Task: Update the Trello card 'Card0000000198' by adding member 'Carxxstreet', setting start date '8/1/2023', creating label 'LABEL0000000198', and adding checklist 'CL0000000198'.
Action: Mouse moved to (384, 436)
Screenshot: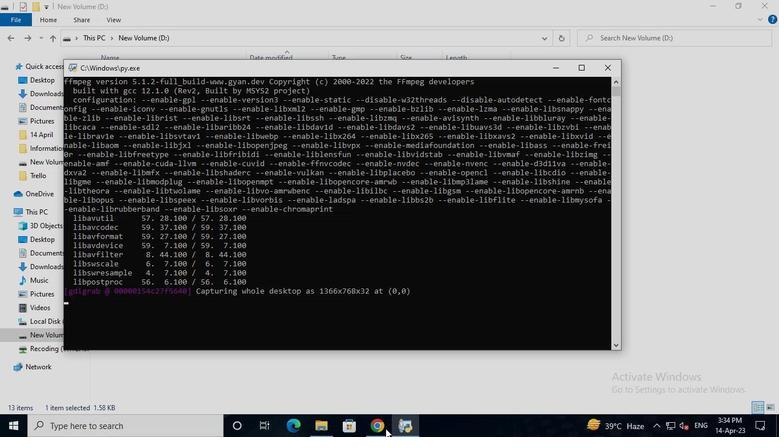 
Action: Mouse pressed left at (384, 436)
Screenshot: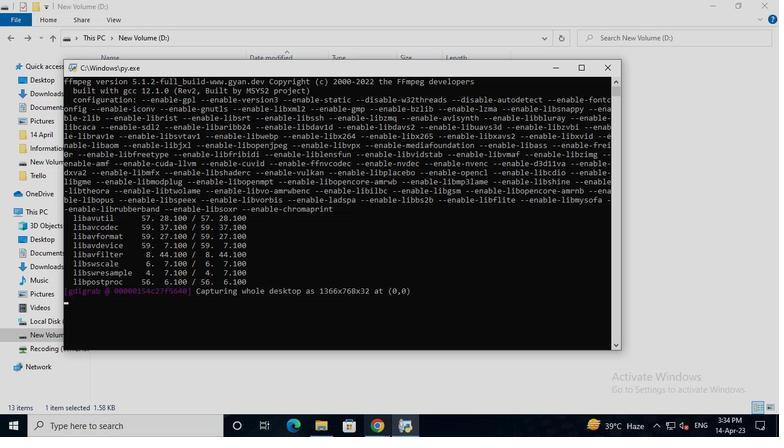 
Action: Mouse moved to (384, 339)
Screenshot: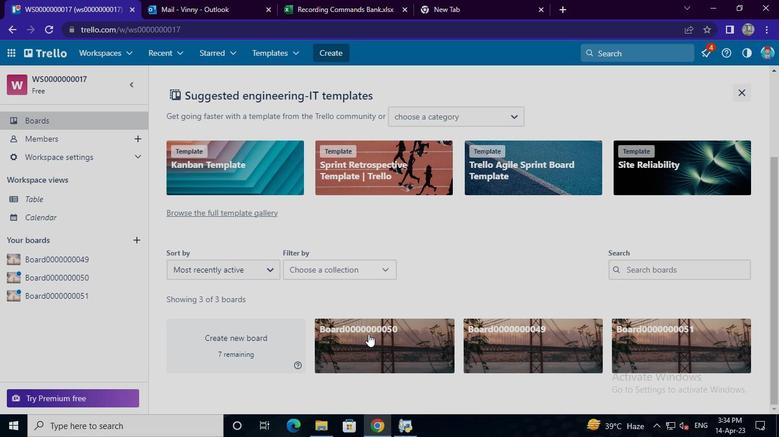 
Action: Mouse pressed left at (384, 339)
Screenshot: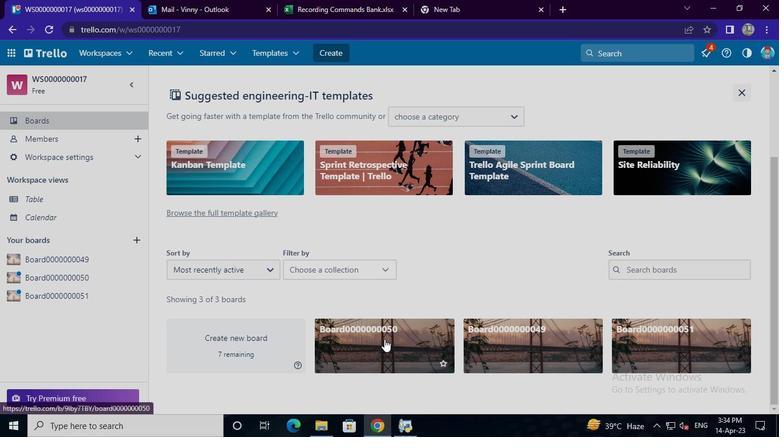 
Action: Mouse moved to (299, 224)
Screenshot: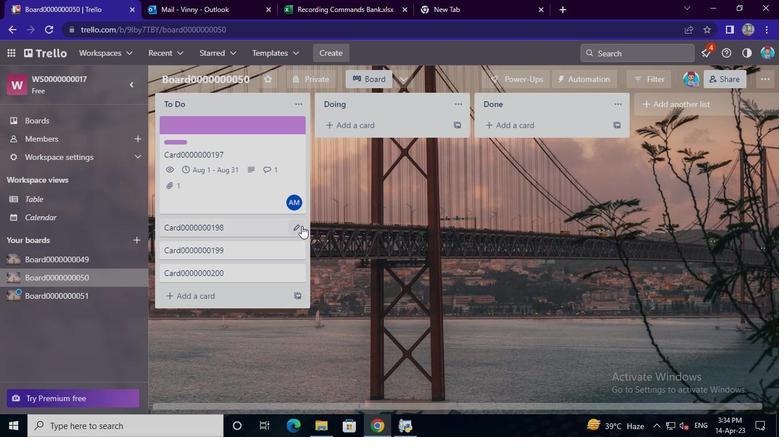 
Action: Mouse pressed left at (299, 224)
Screenshot: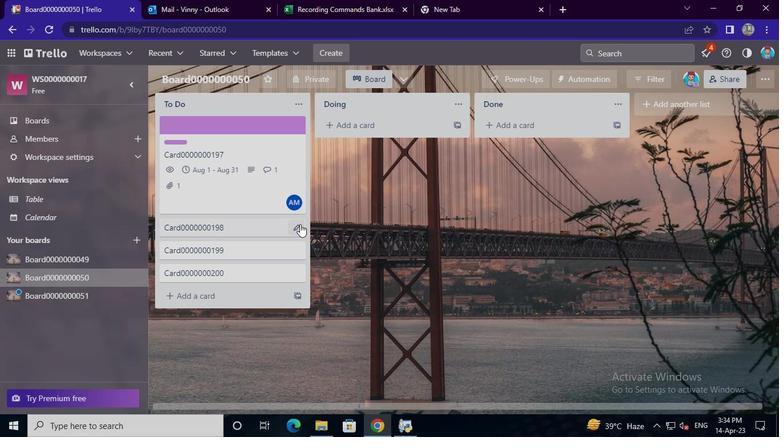 
Action: Mouse moved to (333, 227)
Screenshot: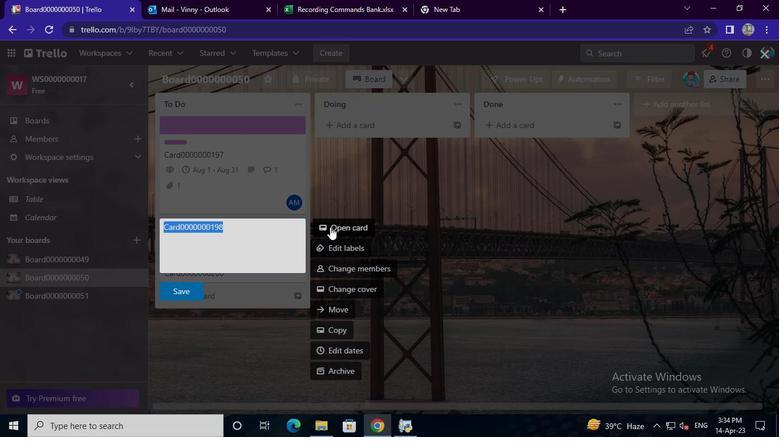 
Action: Mouse pressed left at (333, 227)
Screenshot: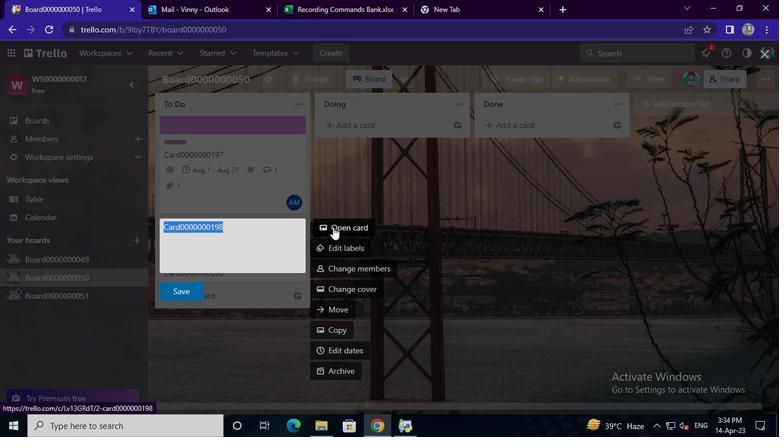 
Action: Mouse moved to (538, 149)
Screenshot: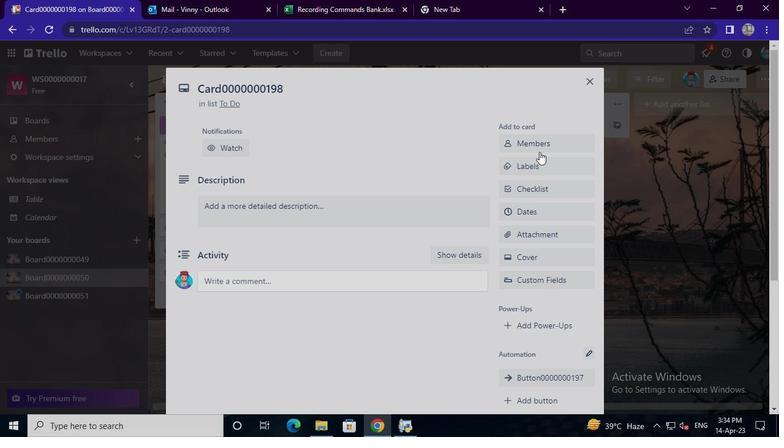 
Action: Mouse pressed left at (538, 149)
Screenshot: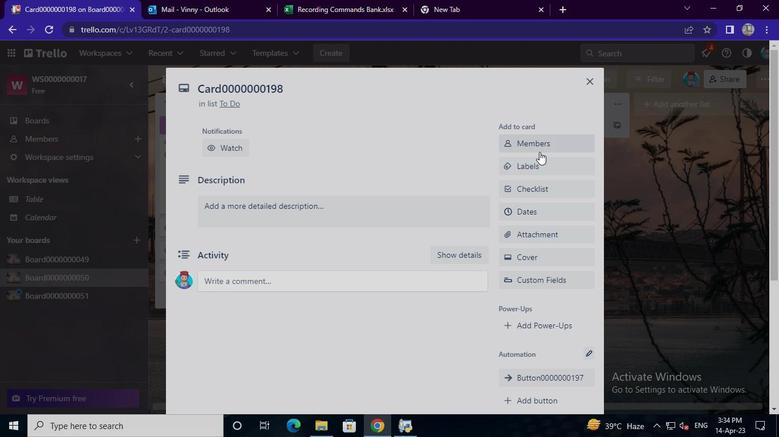 
Action: Mouse moved to (532, 191)
Screenshot: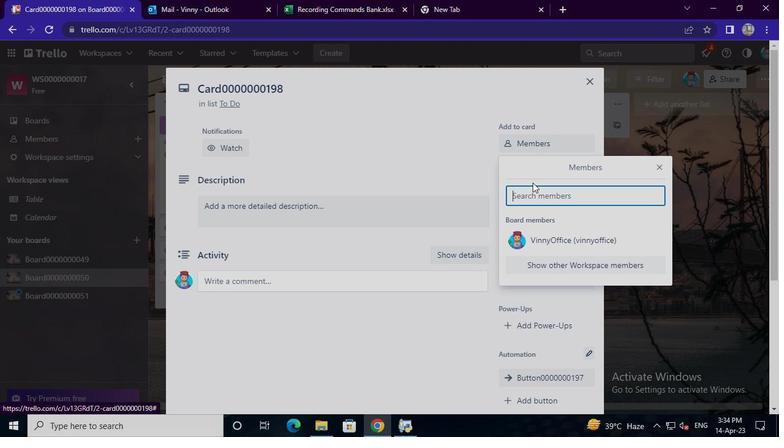 
Action: Mouse pressed left at (532, 191)
Screenshot: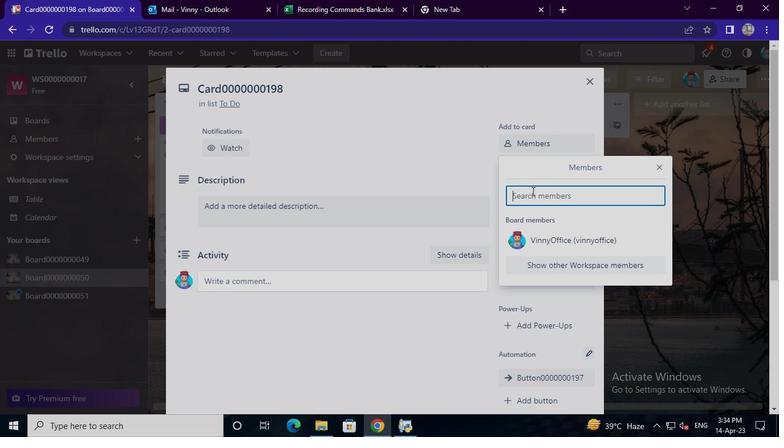 
Action: Keyboard Key.shift
Screenshot: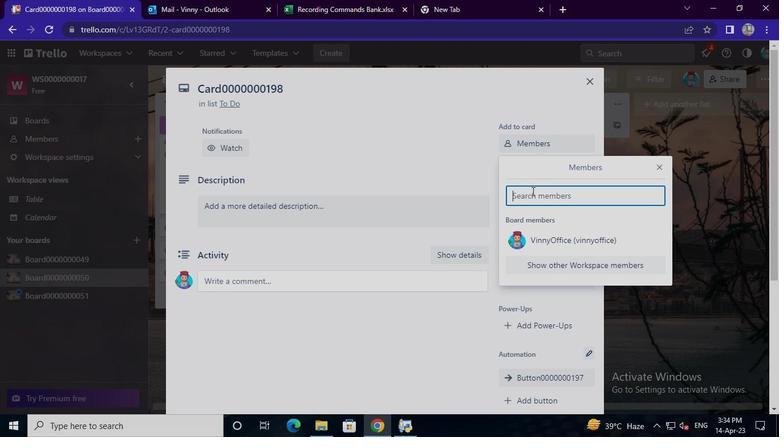 
Action: Keyboard Key.shift
Screenshot: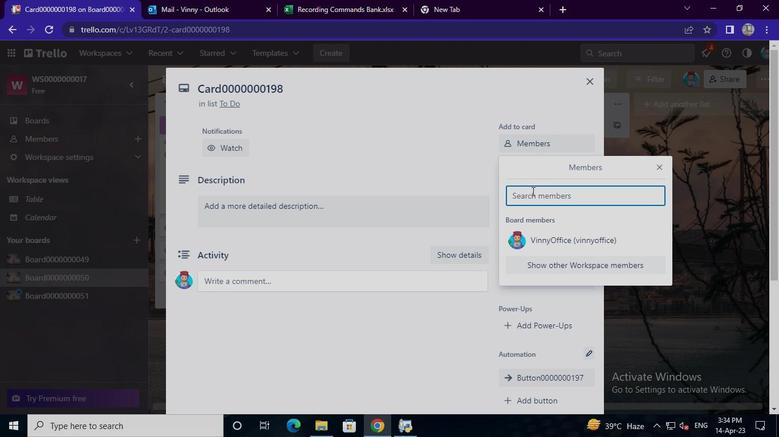 
Action: Keyboard Key.shift
Screenshot: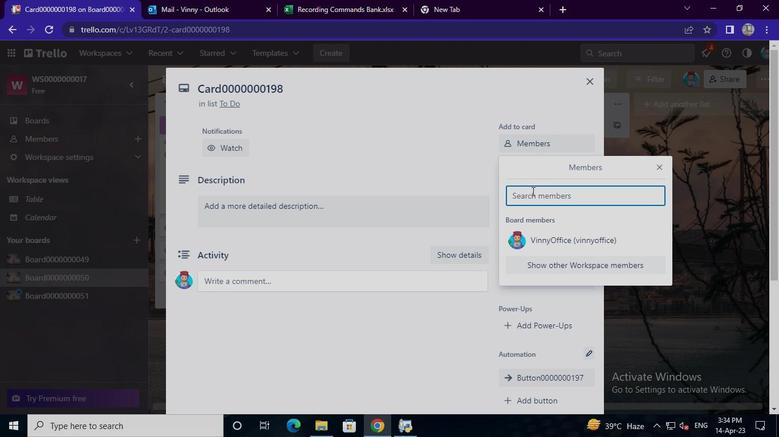 
Action: Keyboard Key.shift
Screenshot: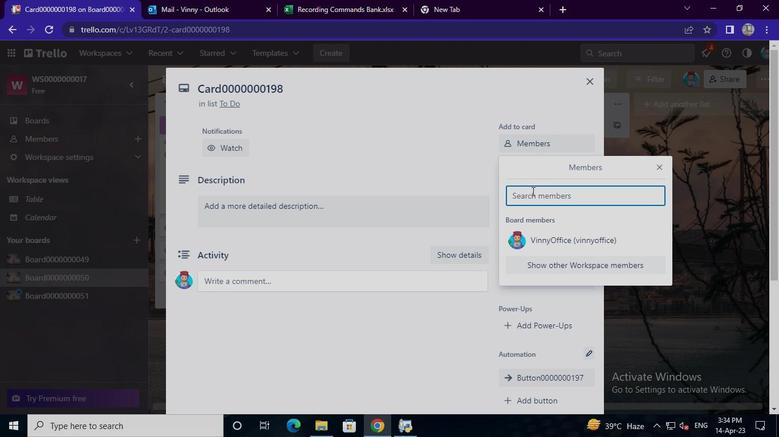 
Action: Keyboard Key.shift
Screenshot: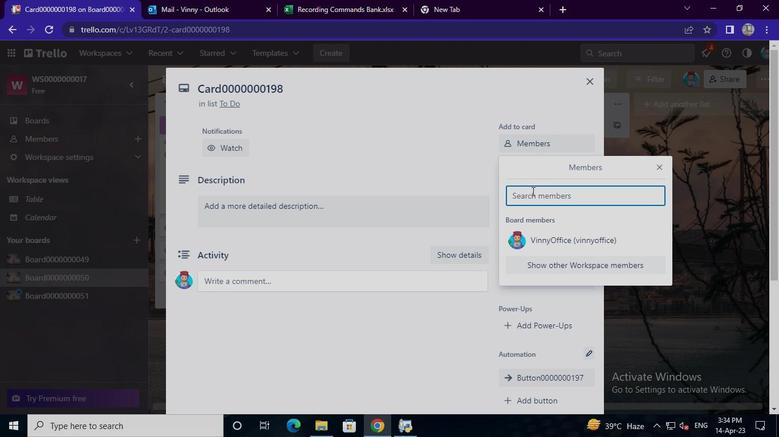 
Action: Keyboard C
Screenshot: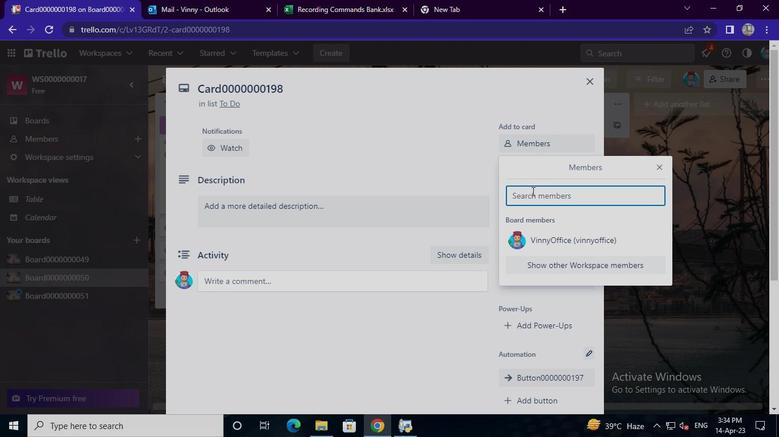 
Action: Keyboard a
Screenshot: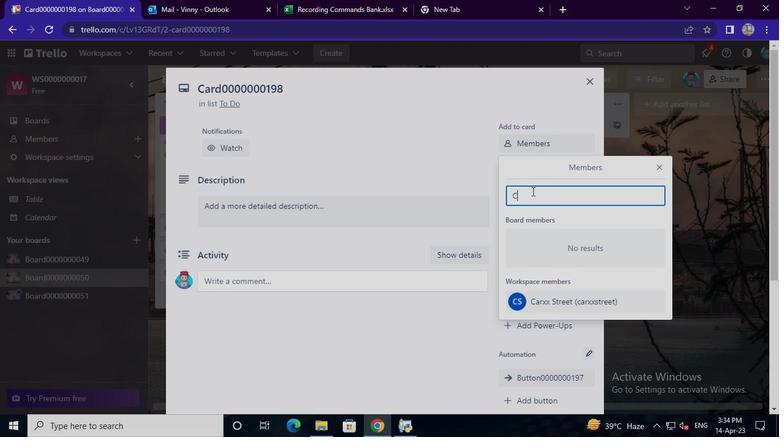 
Action: Keyboard r
Screenshot: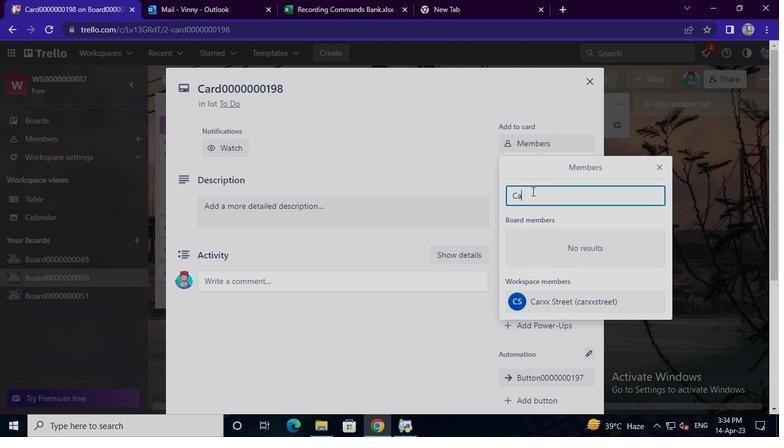 
Action: Keyboard x
Screenshot: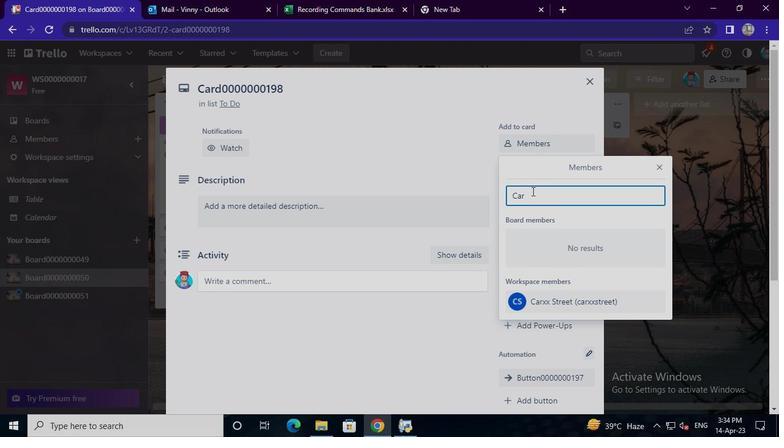 
Action: Keyboard x
Screenshot: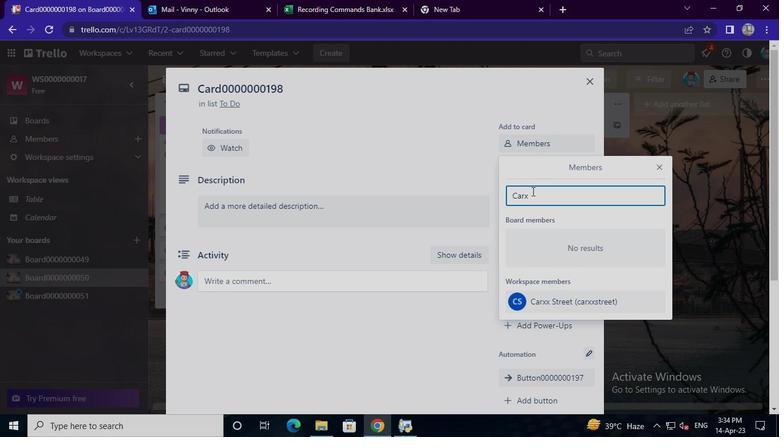 
Action: Keyboard s
Screenshot: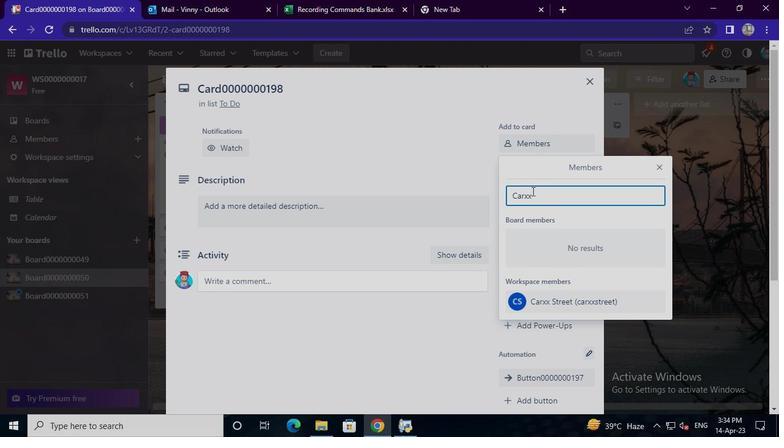 
Action: Keyboard t
Screenshot: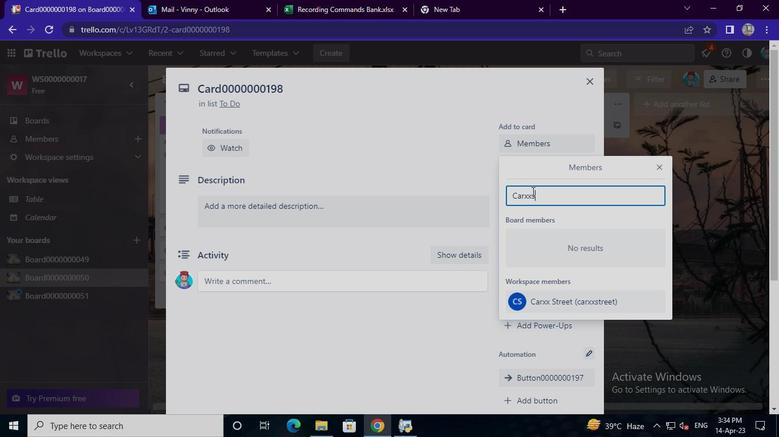 
Action: Keyboard r
Screenshot: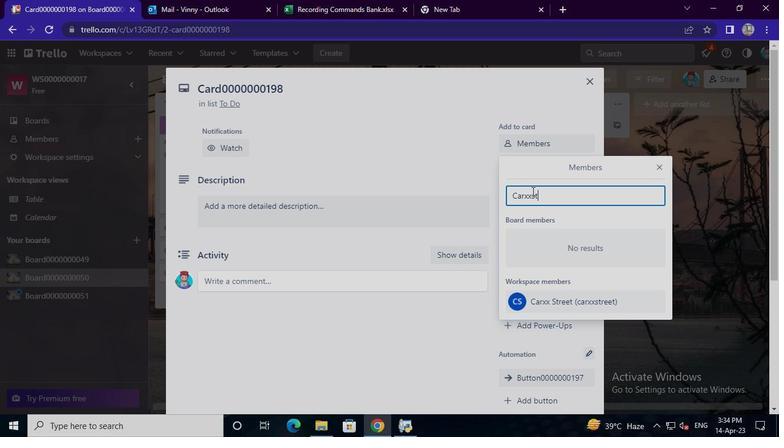
Action: Keyboard e
Screenshot: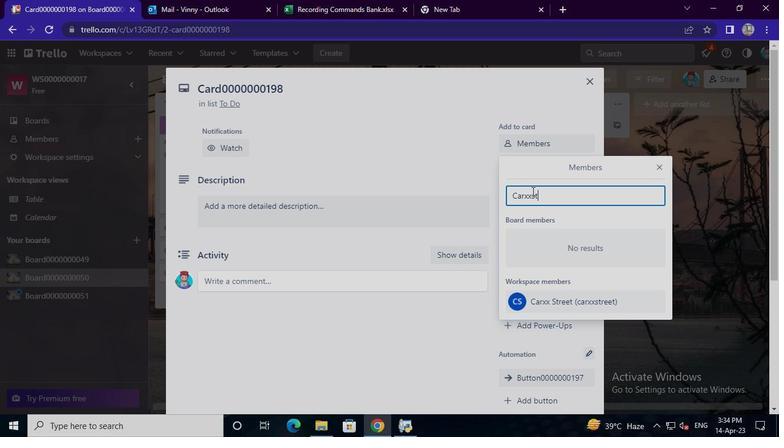 
Action: Keyboard e
Screenshot: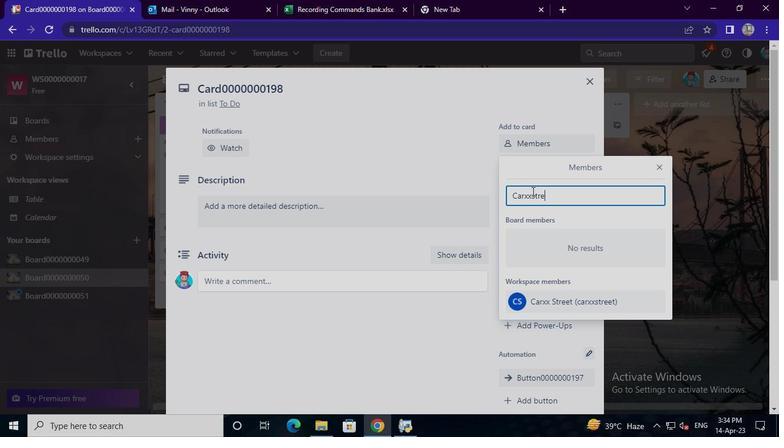 
Action: Keyboard t
Screenshot: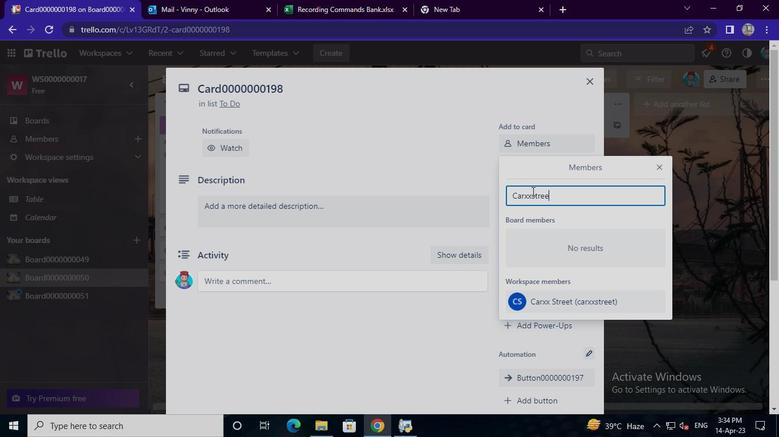 
Action: Keyboard <103>
Screenshot: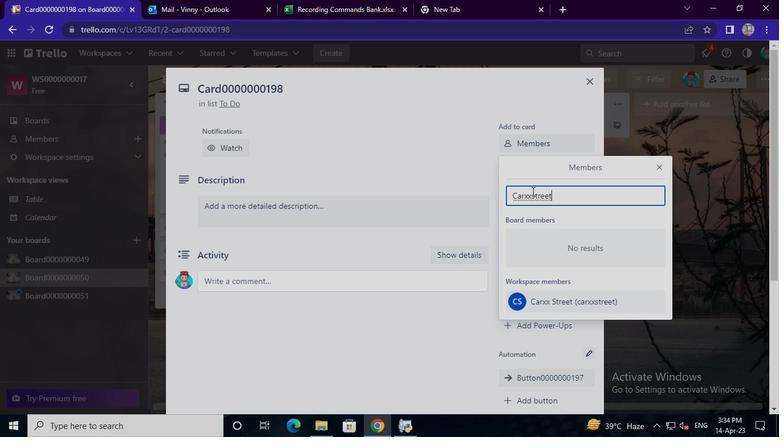 
Action: Keyboard <105>
Screenshot: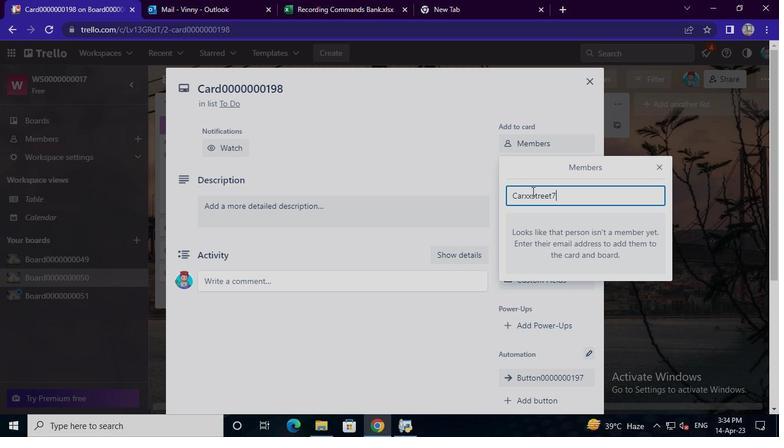 
Action: Keyboard <97>
Screenshot: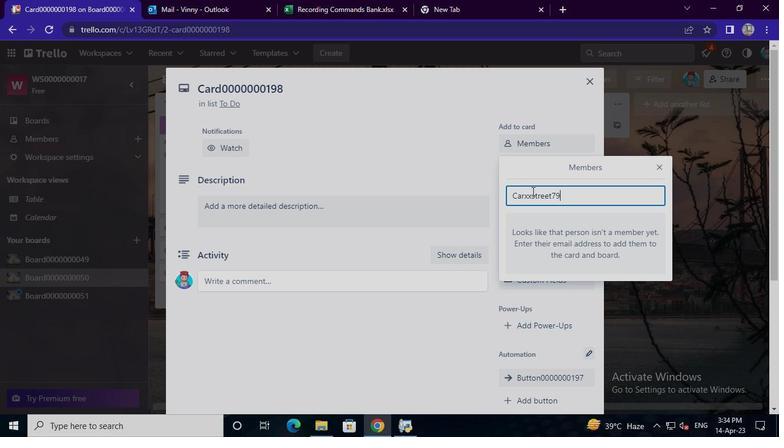 
Action: Keyboard Key.shift
Screenshot: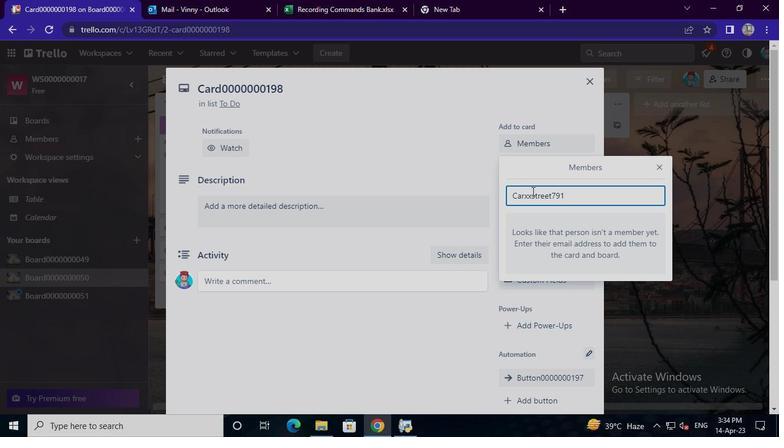 
Action: Keyboard @
Screenshot: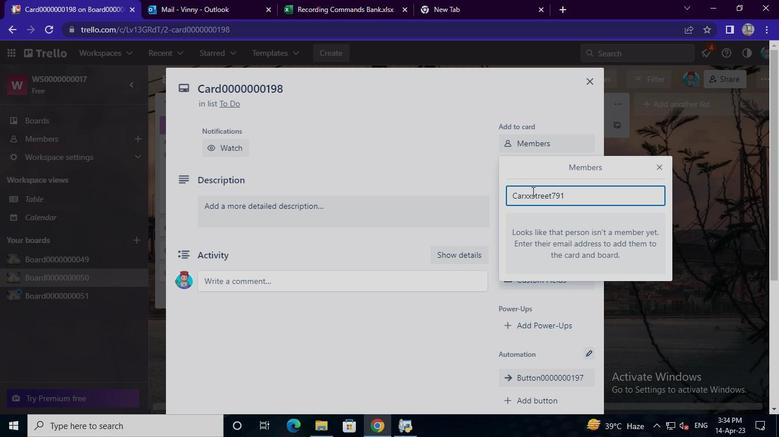
Action: Keyboard g
Screenshot: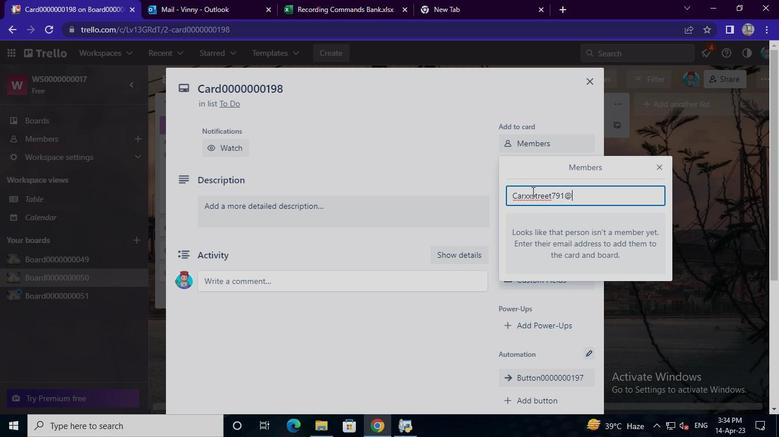 
Action: Keyboard m
Screenshot: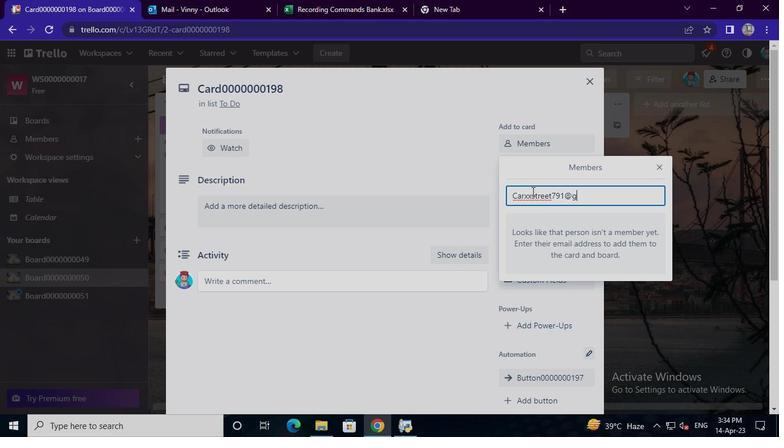 
Action: Keyboard a
Screenshot: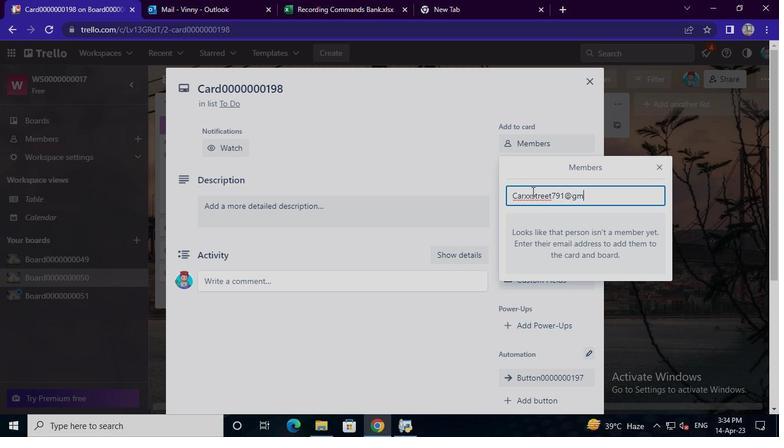 
Action: Keyboard i
Screenshot: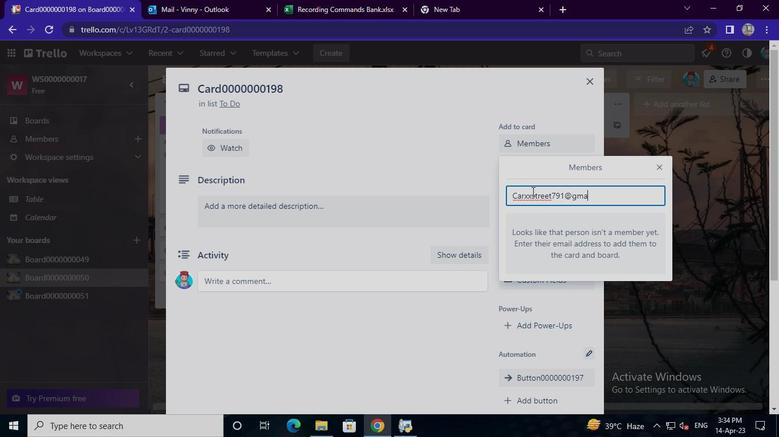 
Action: Keyboard l
Screenshot: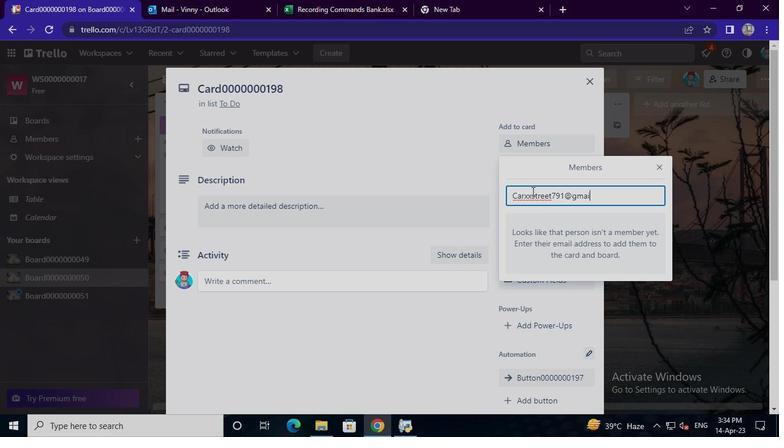
Action: Keyboard .
Screenshot: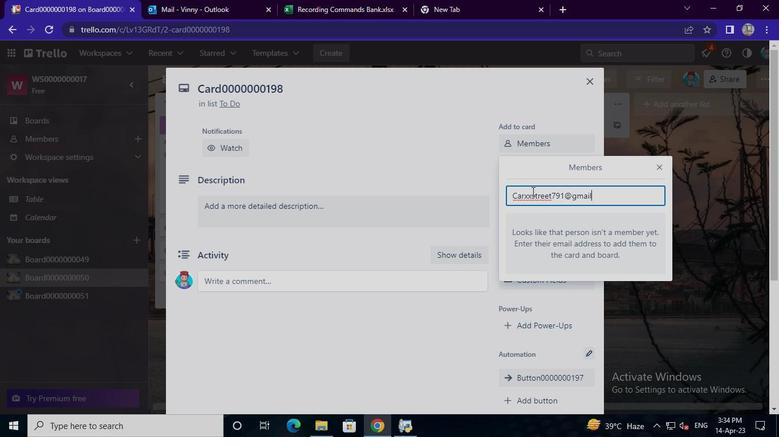 
Action: Keyboard c
Screenshot: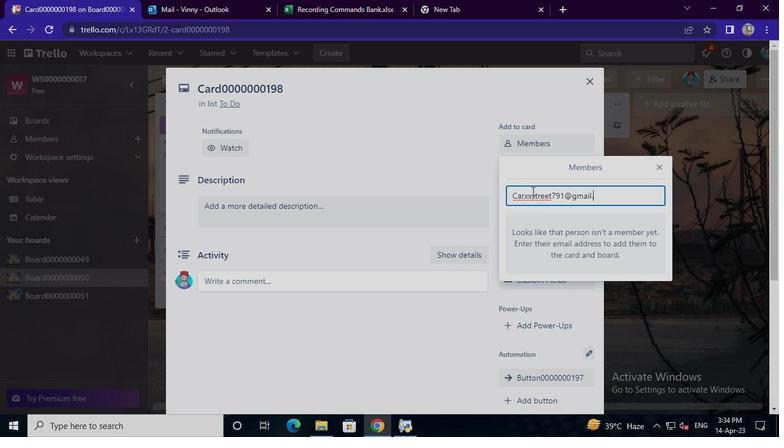 
Action: Keyboard o
Screenshot: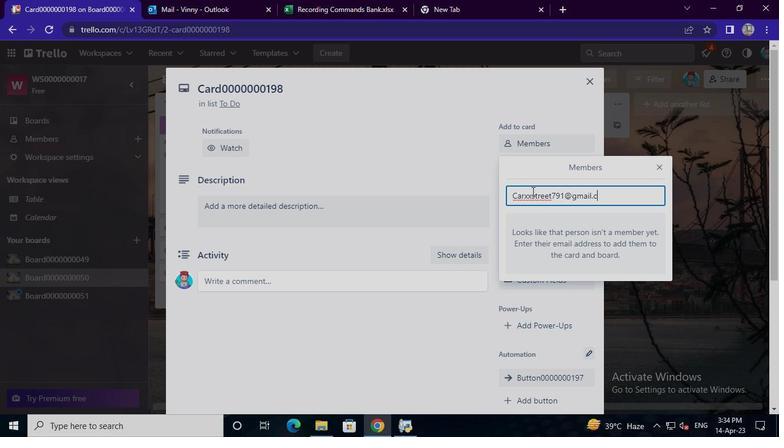 
Action: Keyboard m
Screenshot: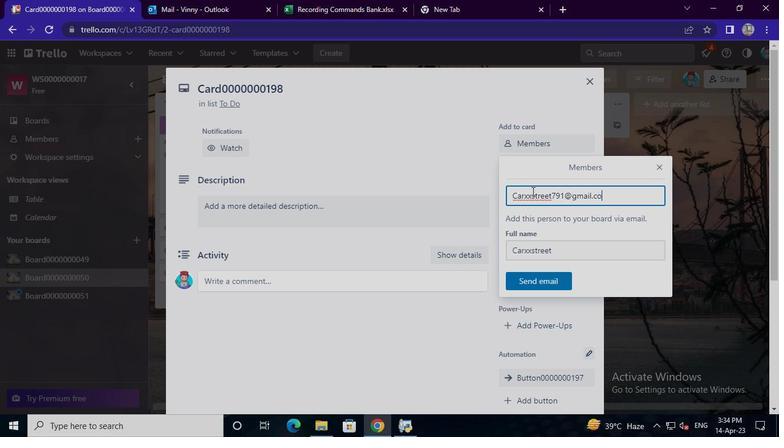 
Action: Mouse moved to (540, 279)
Screenshot: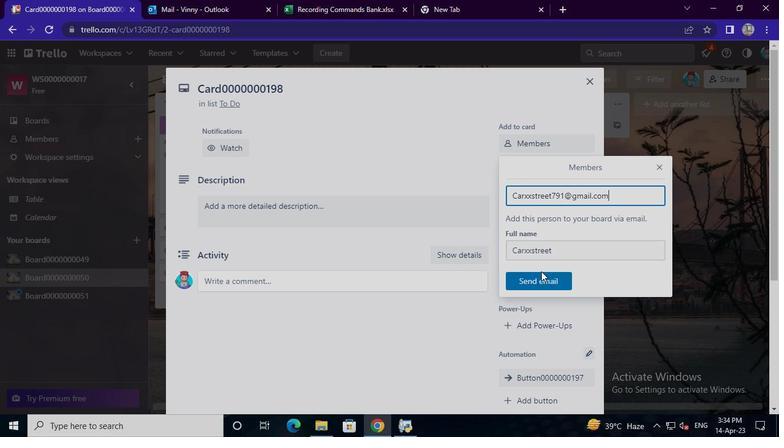 
Action: Mouse pressed left at (540, 279)
Screenshot: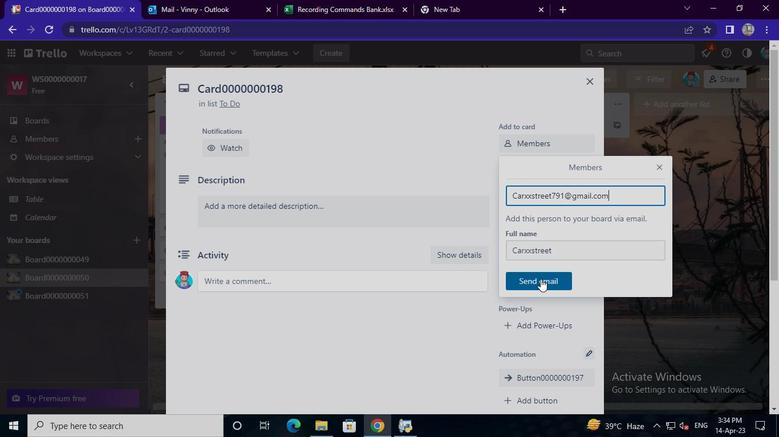 
Action: Mouse moved to (536, 166)
Screenshot: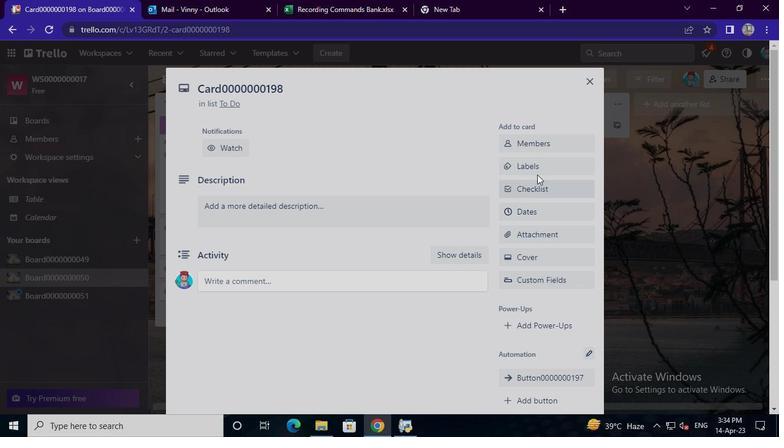 
Action: Mouse pressed left at (536, 166)
Screenshot: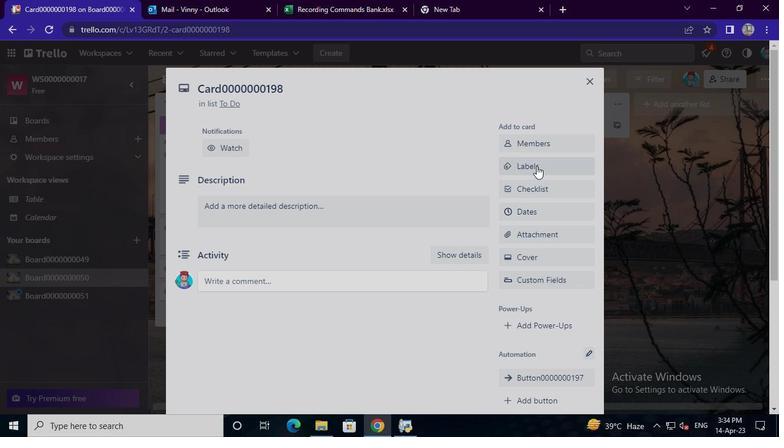 
Action: Mouse moved to (559, 104)
Screenshot: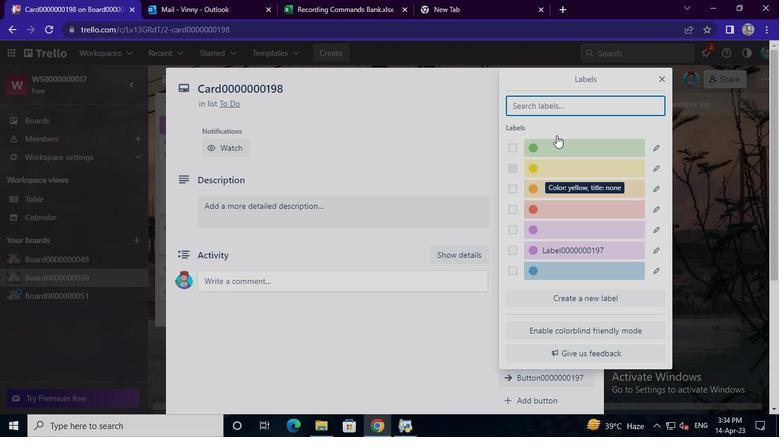 
Action: Mouse pressed left at (559, 104)
Screenshot: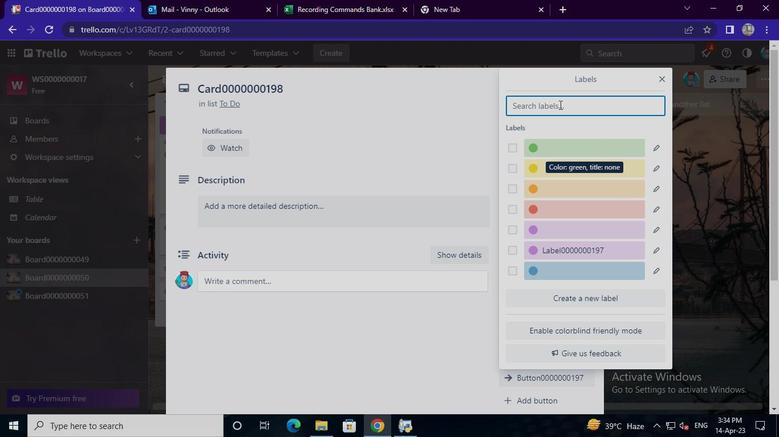 
Action: Keyboard Key.shift
Screenshot: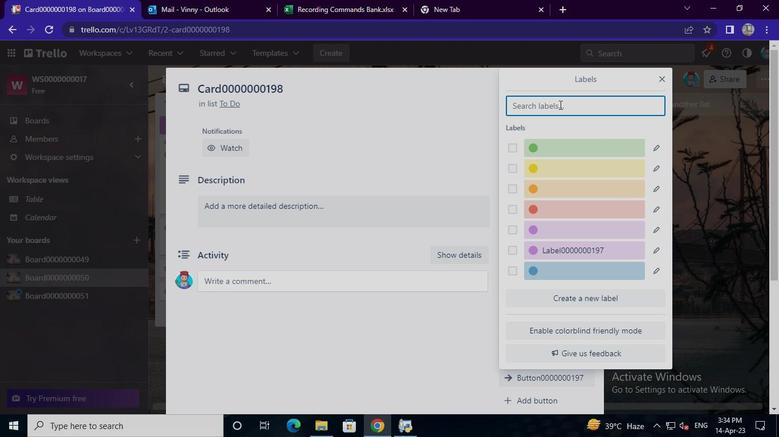 
Action: Keyboard L
Screenshot: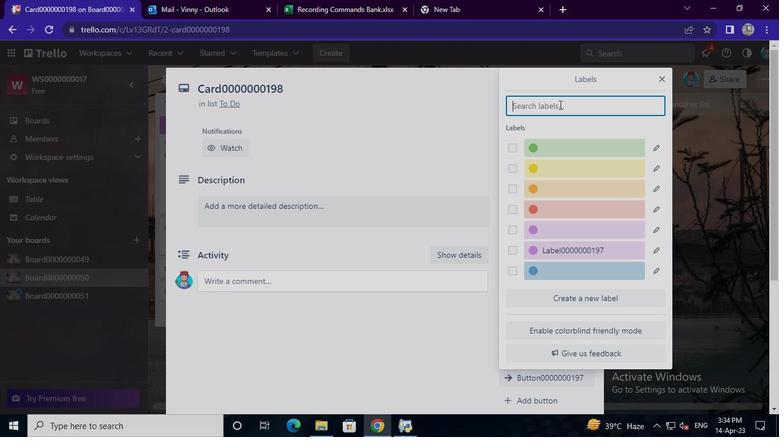
Action: Keyboard Key.caps_lock
Screenshot: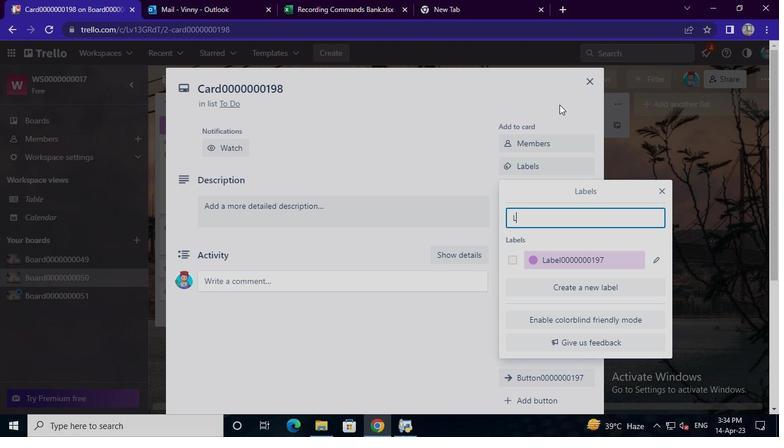 
Action: Keyboard a
Screenshot: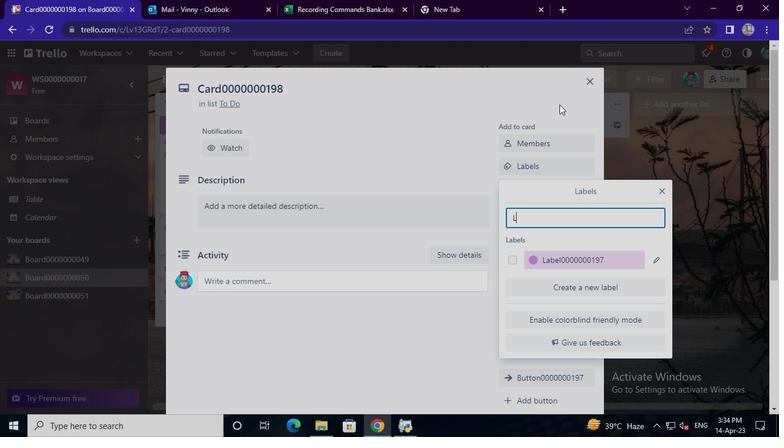 
Action: Keyboard b
Screenshot: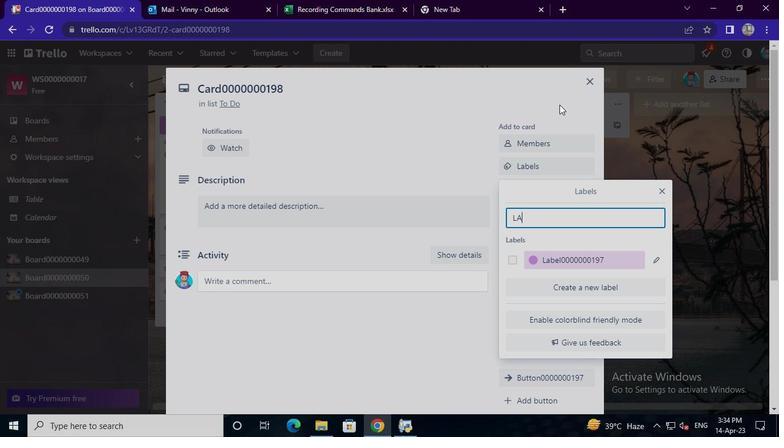 
Action: Keyboard e
Screenshot: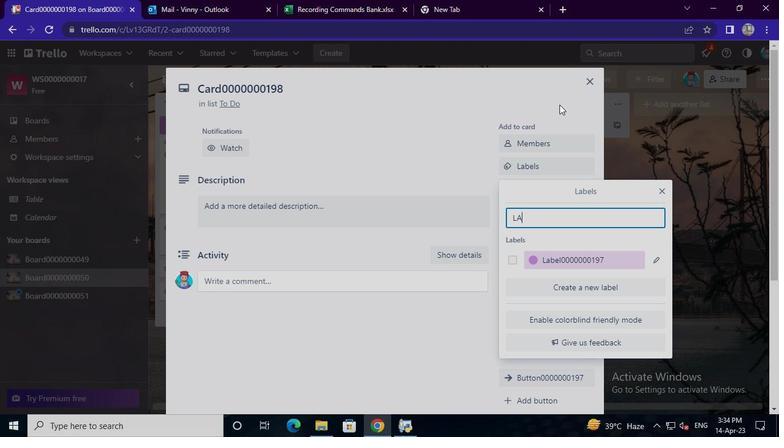 
Action: Keyboard l
Screenshot: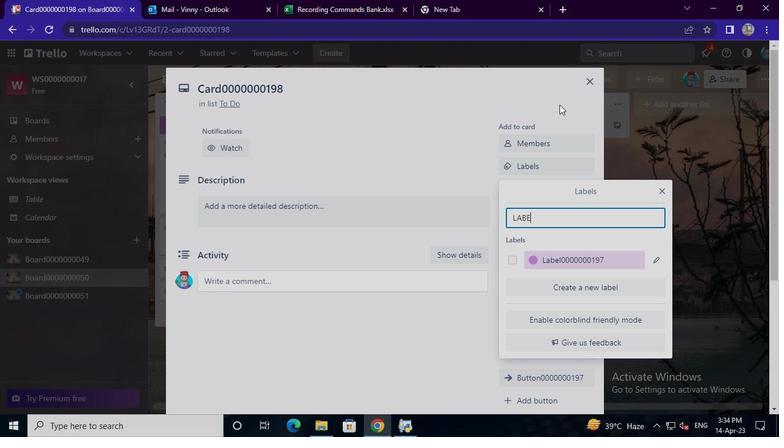 
Action: Keyboard <96>
Screenshot: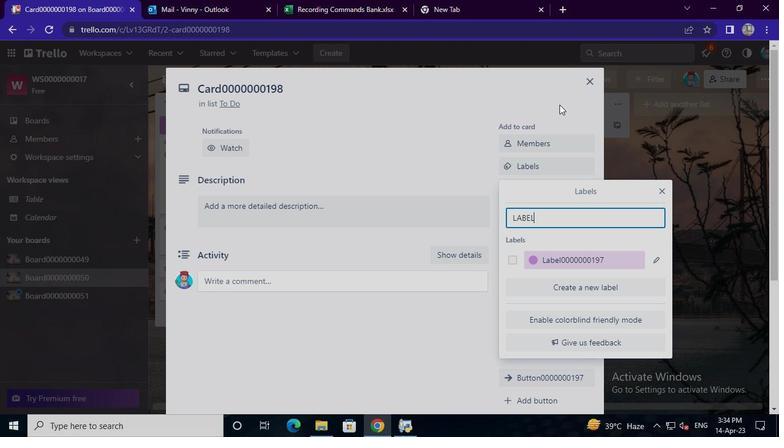 
Action: Keyboard <96>
Screenshot: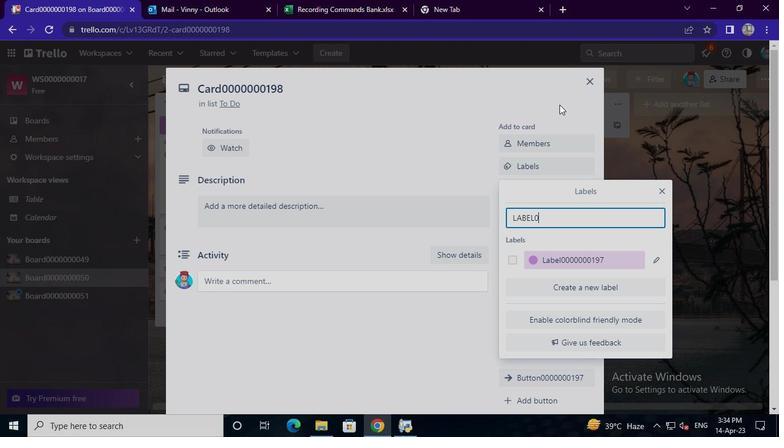 
Action: Keyboard <96>
Screenshot: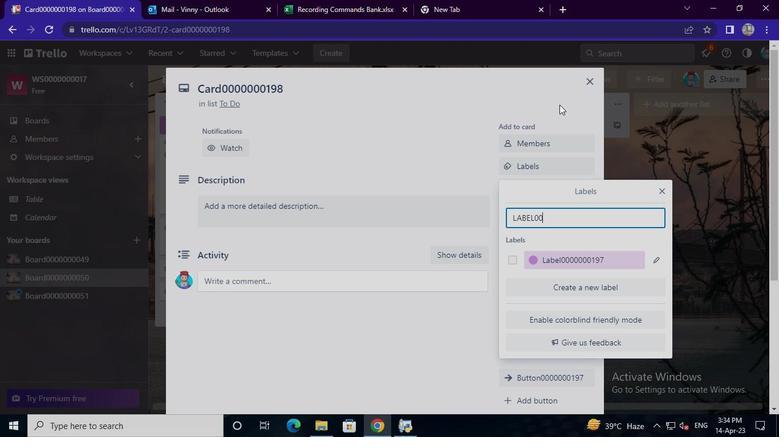 
Action: Keyboard <96>
Screenshot: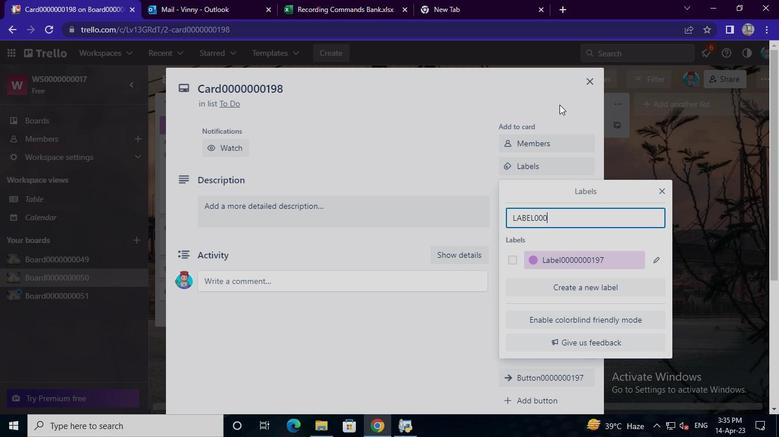 
Action: Keyboard <96>
Screenshot: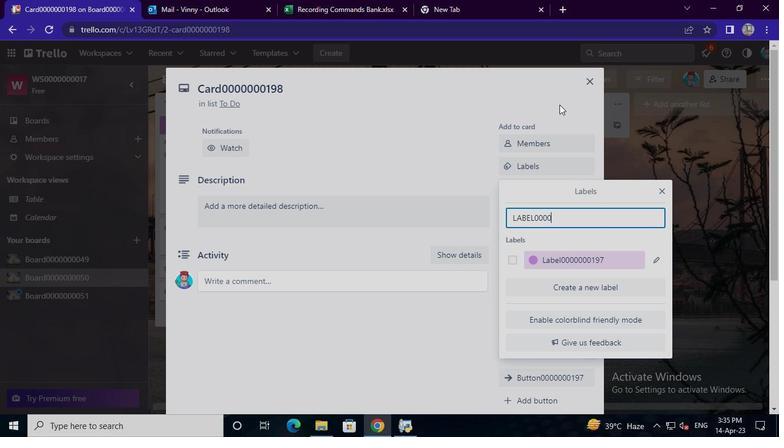 
Action: Keyboard <96>
Screenshot: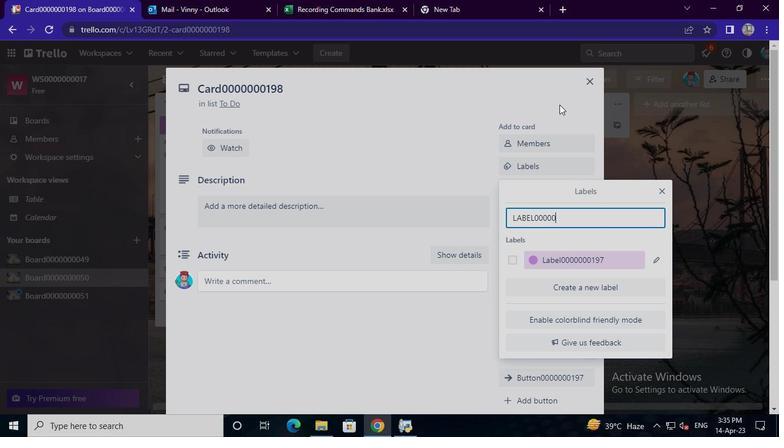 
Action: Keyboard <96>
Screenshot: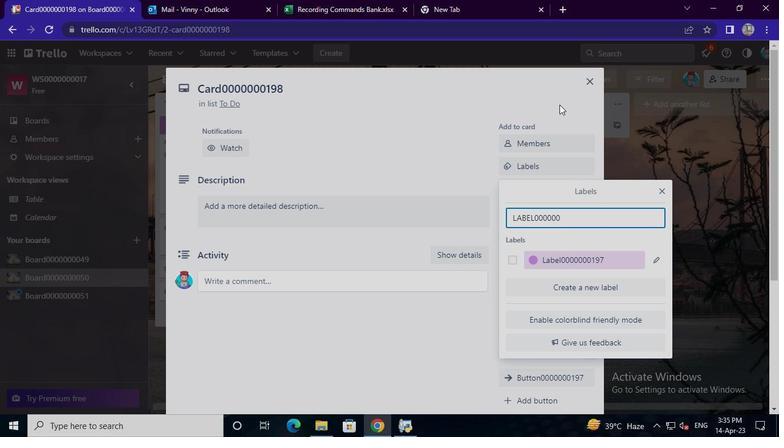 
Action: Keyboard <97>
Screenshot: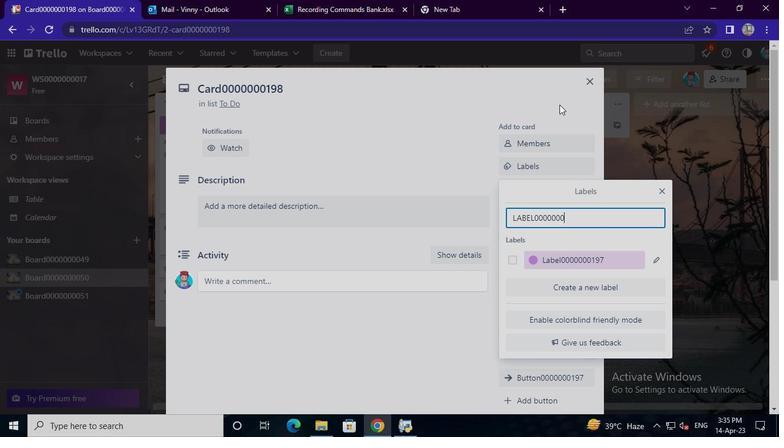 
Action: Keyboard <105>
Screenshot: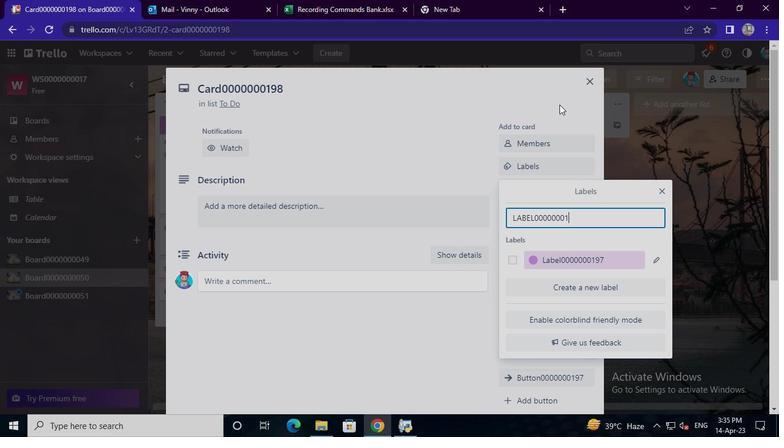 
Action: Keyboard <104>
Screenshot: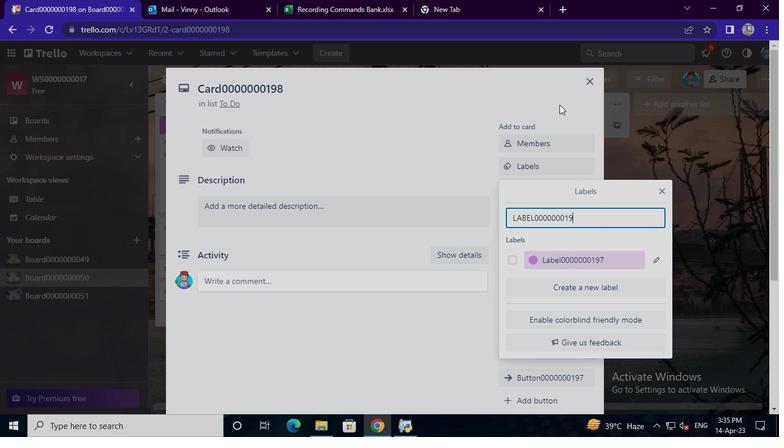
Action: Mouse moved to (586, 259)
Screenshot: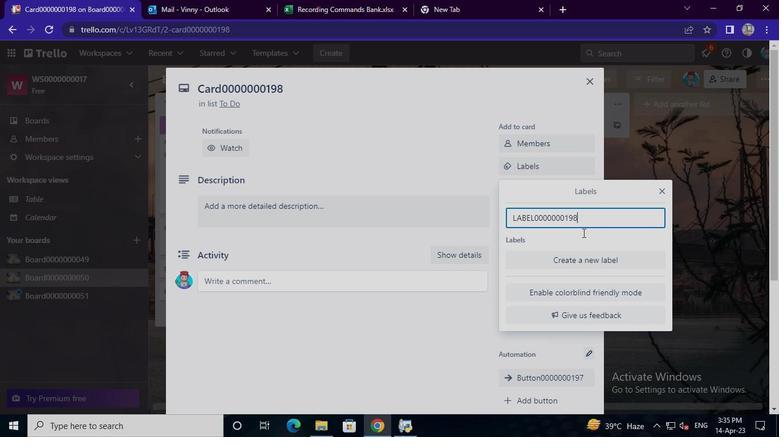 
Action: Mouse pressed left at (586, 259)
Screenshot: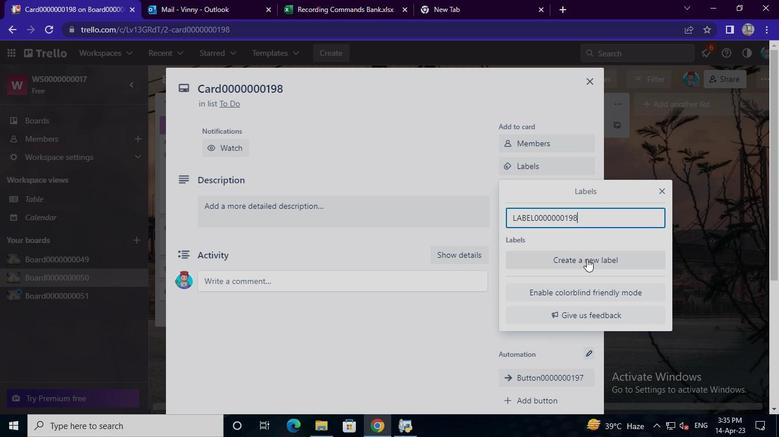 
Action: Mouse moved to (523, 307)
Screenshot: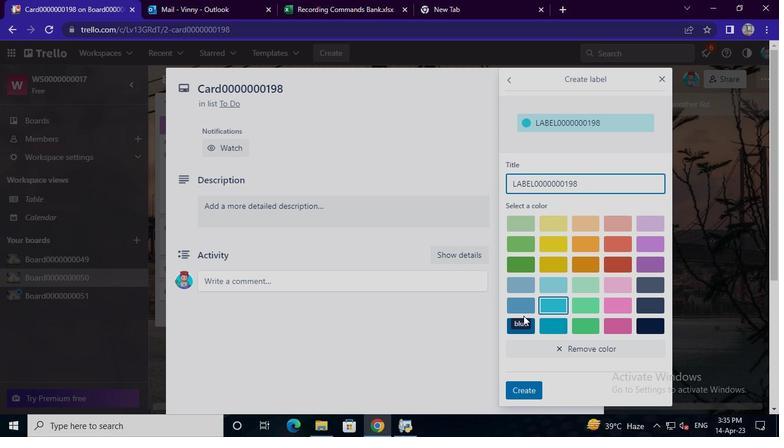 
Action: Mouse pressed left at (523, 307)
Screenshot: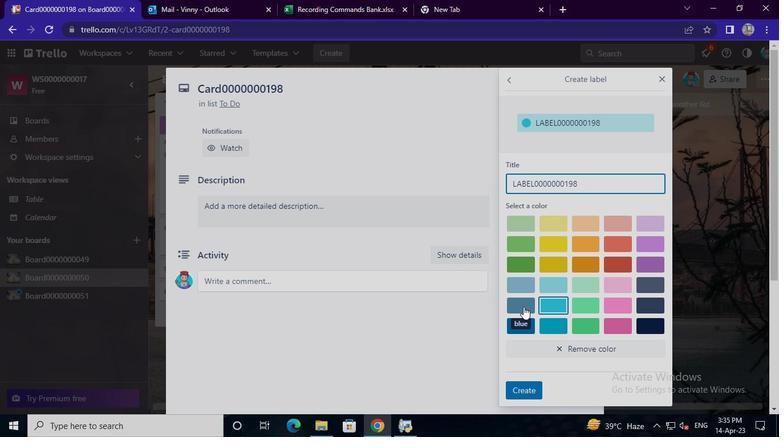 
Action: Mouse moved to (526, 388)
Screenshot: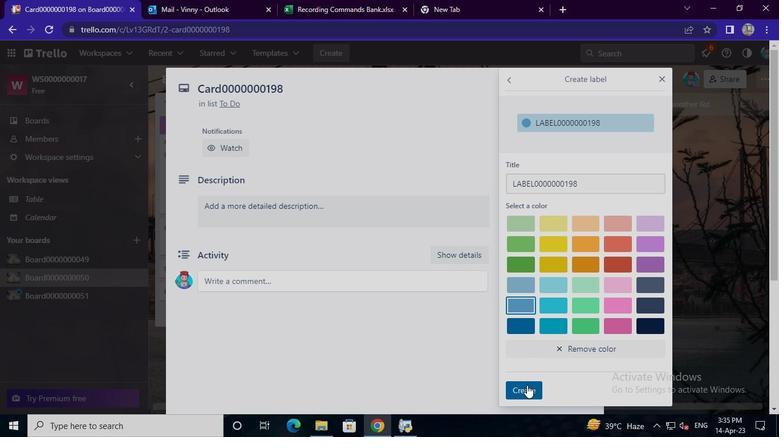 
Action: Mouse pressed left at (526, 388)
Screenshot: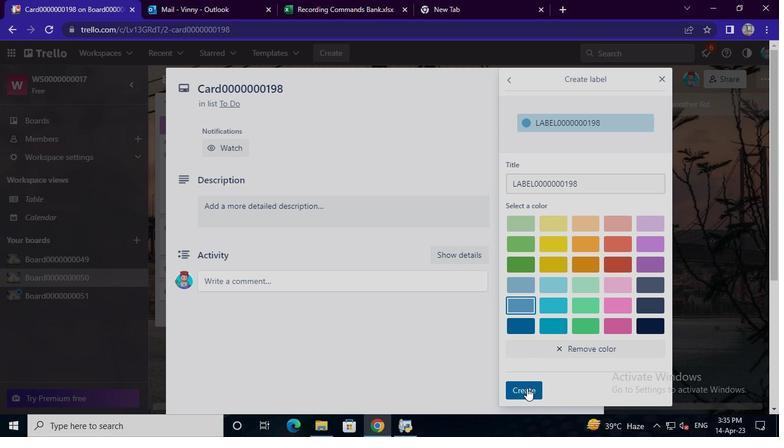 
Action: Keyboard Key.caps_lock
Screenshot: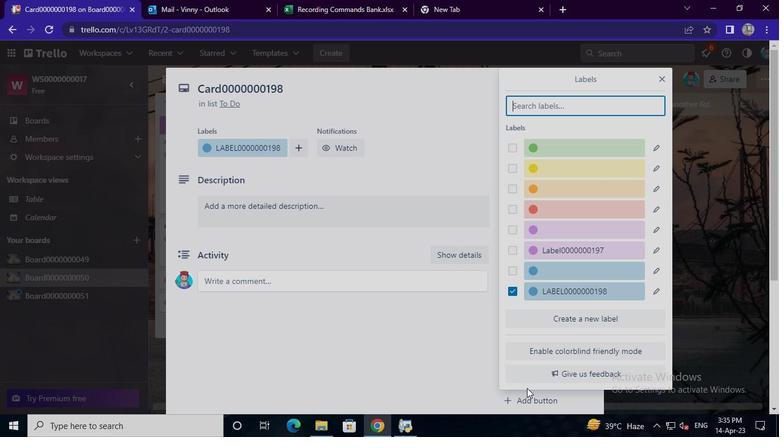 
Action: Mouse moved to (439, 327)
Screenshot: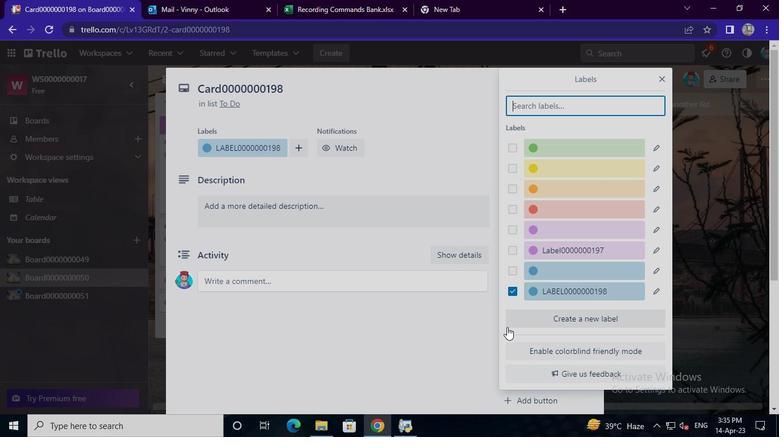 
Action: Mouse pressed left at (439, 327)
Screenshot: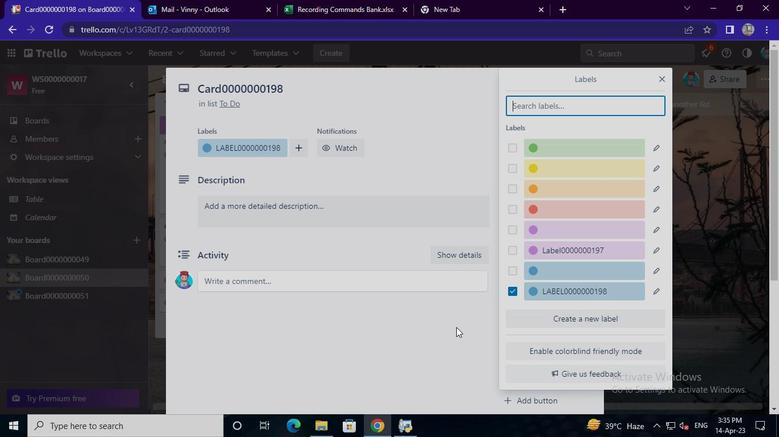 
Action: Mouse moved to (534, 192)
Screenshot: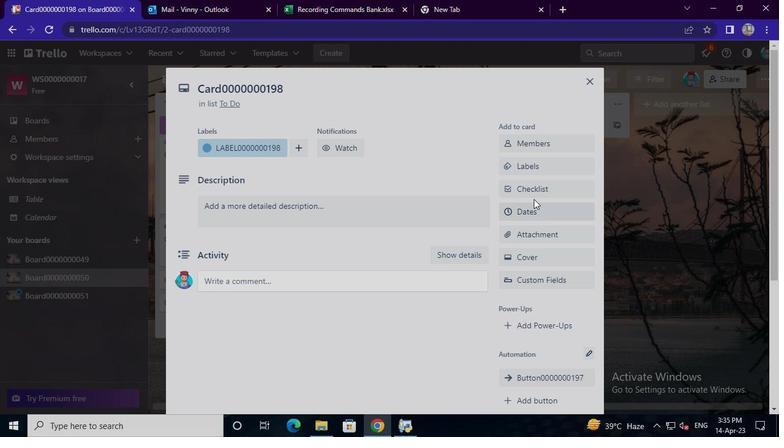 
Action: Mouse pressed left at (534, 192)
Screenshot: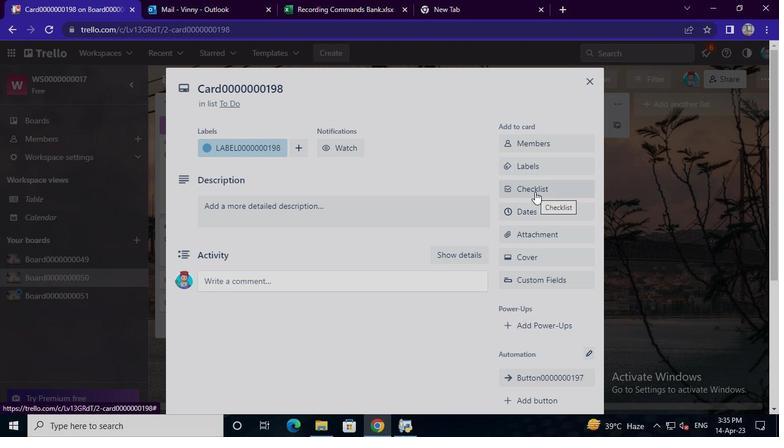 
Action: Mouse moved to (569, 250)
Screenshot: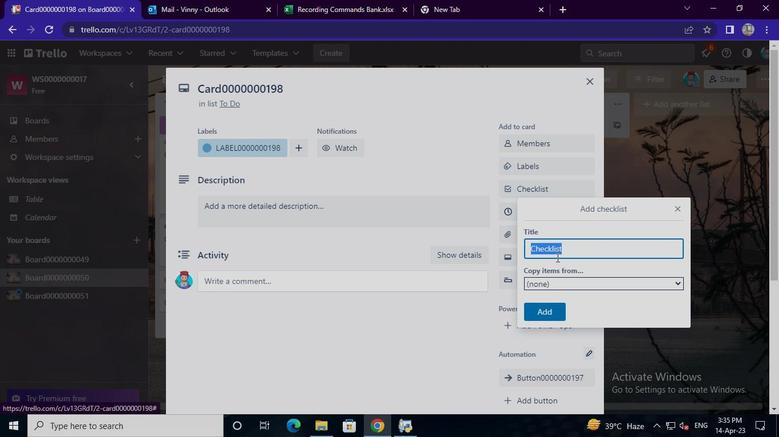 
Action: Mouse pressed left at (569, 250)
Screenshot: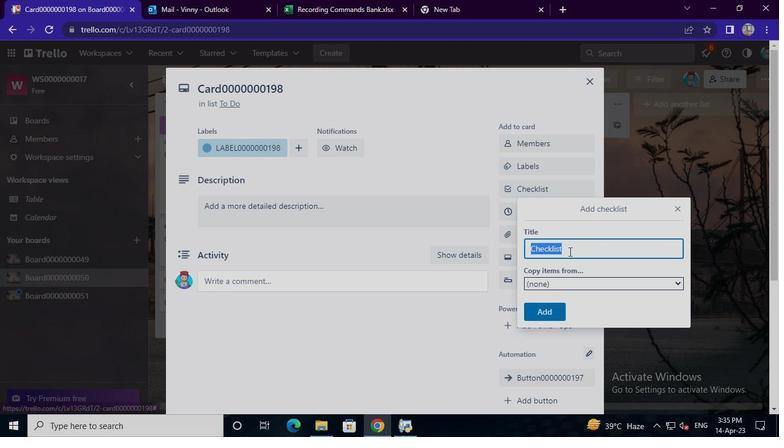 
Action: Mouse moved to (591, 233)
Screenshot: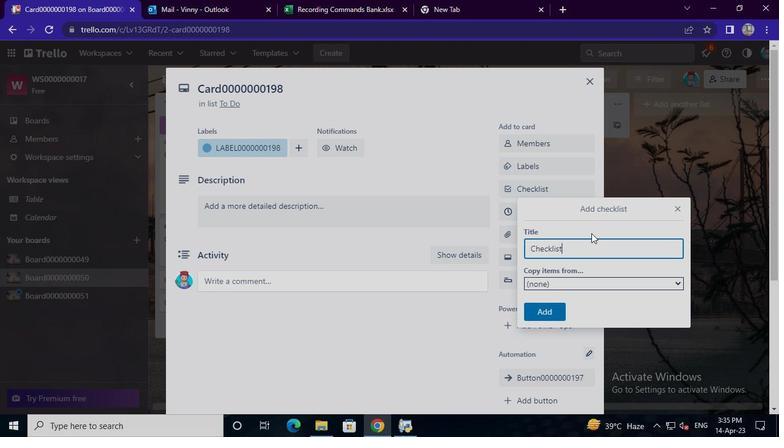 
Action: Keyboard Key.backspace
Screenshot: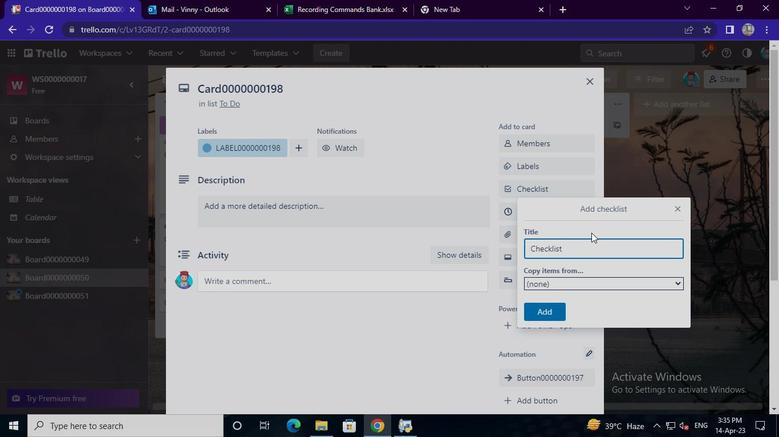 
Action: Keyboard Key.backspace
Screenshot: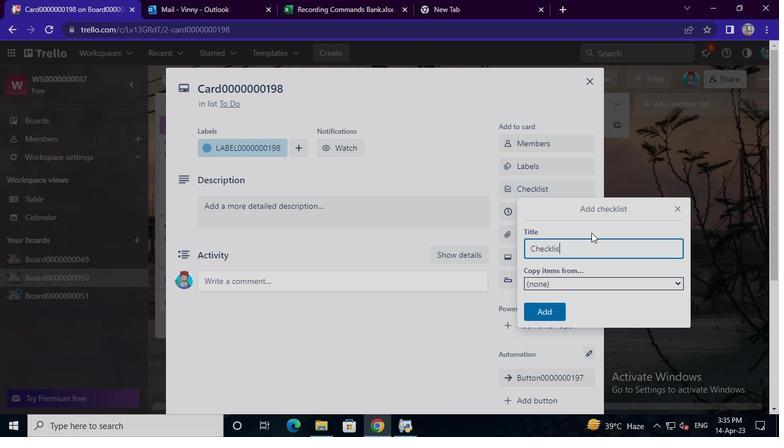 
Action: Keyboard Key.backspace
Screenshot: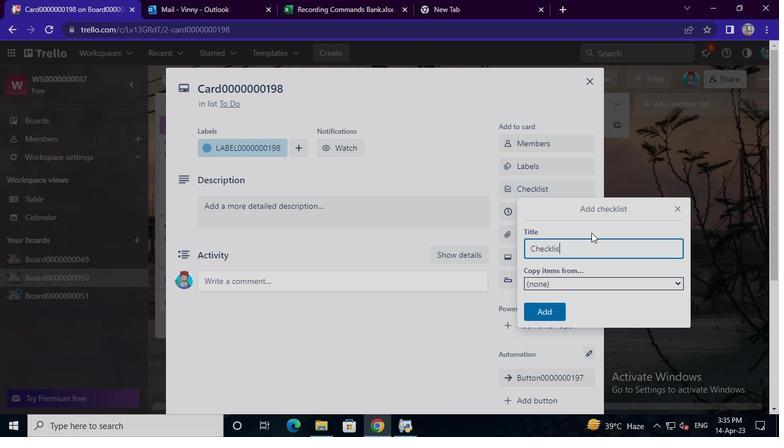 
Action: Keyboard Key.backspace
Screenshot: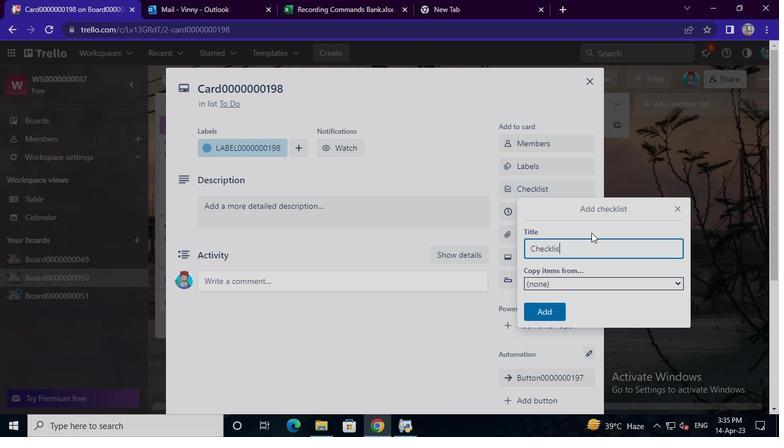 
Action: Keyboard Key.backspace
Screenshot: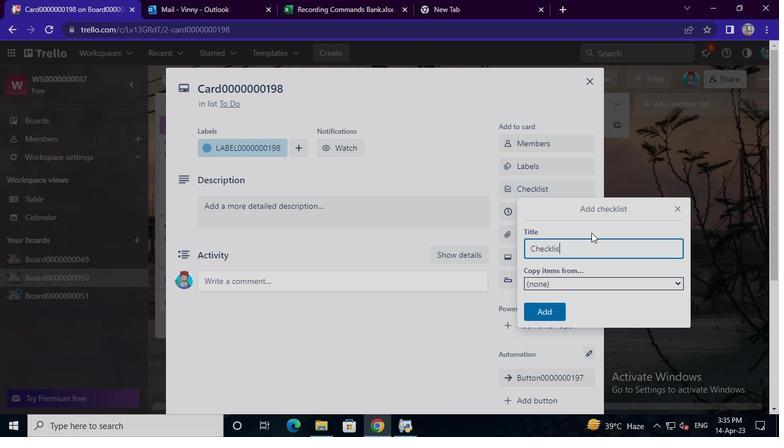 
Action: Keyboard Key.backspace
Screenshot: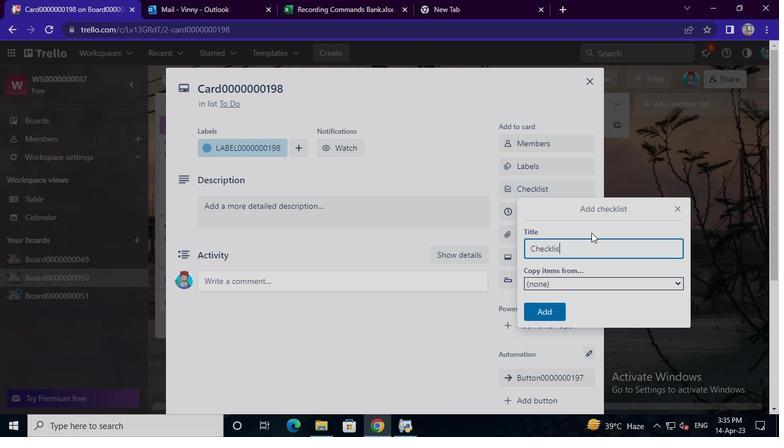 
Action: Keyboard Key.backspace
Screenshot: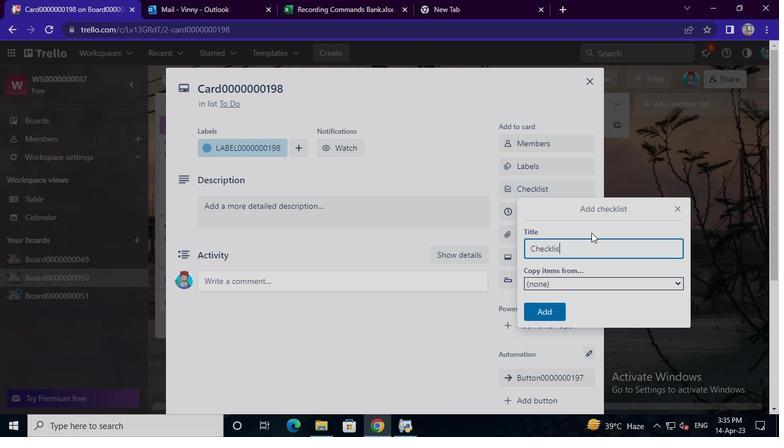 
Action: Keyboard Key.backspace
Screenshot: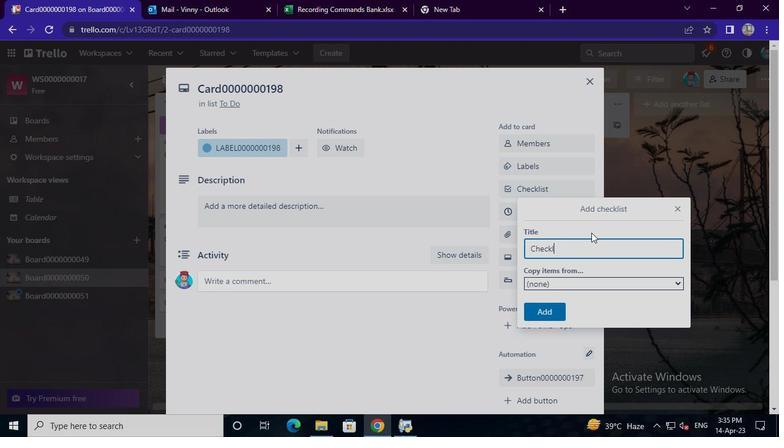 
Action: Keyboard Key.backspace
Screenshot: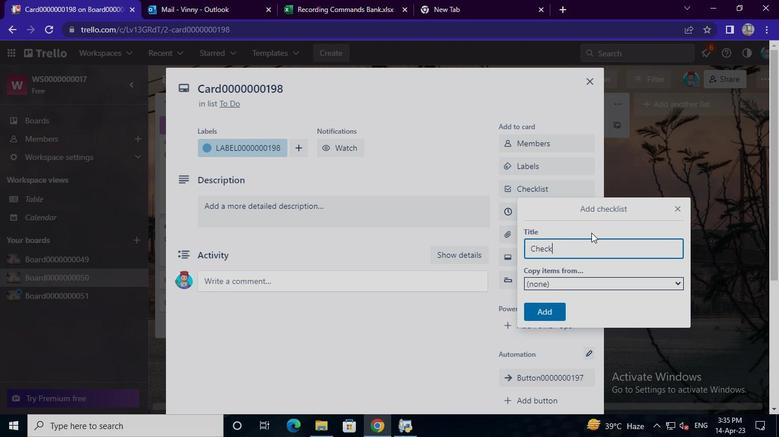 
Action: Keyboard Key.backspace
Screenshot: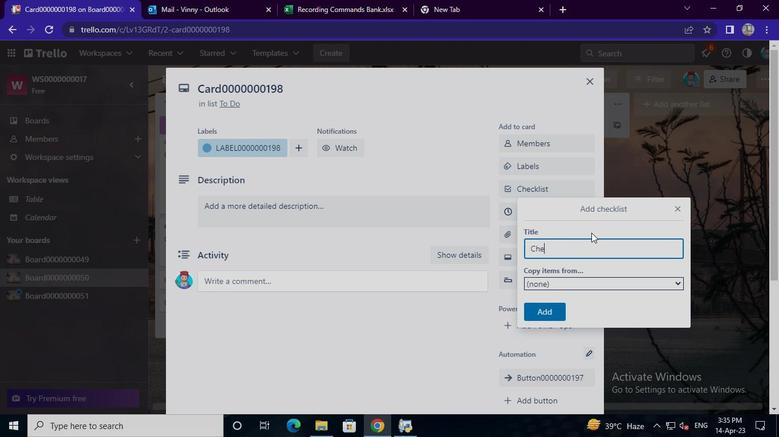 
Action: Keyboard Key.backspace
Screenshot: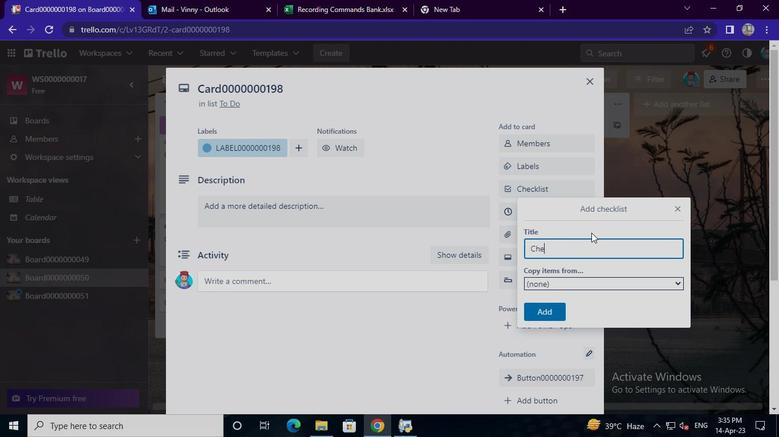 
Action: Keyboard Key.backspace
Screenshot: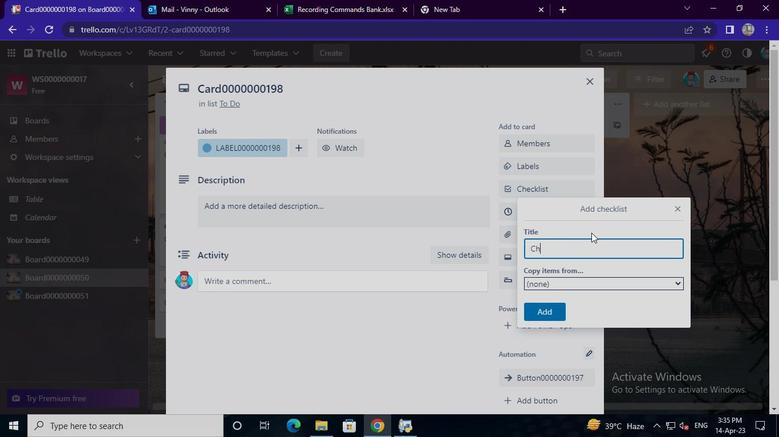 
Action: Keyboard Key.backspace
Screenshot: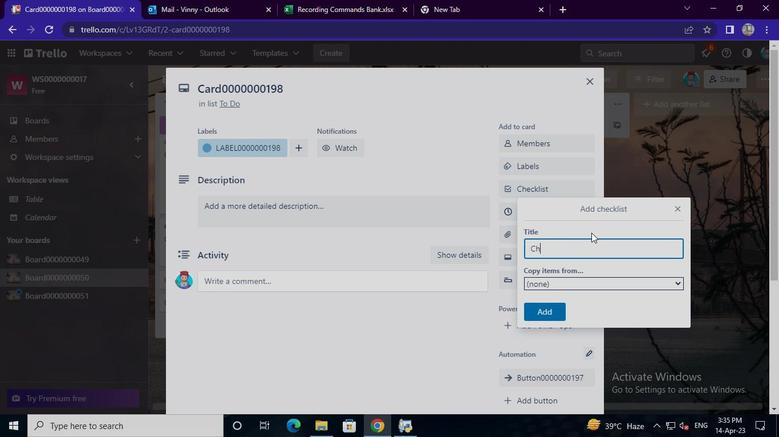 
Action: Keyboard Key.backspace
Screenshot: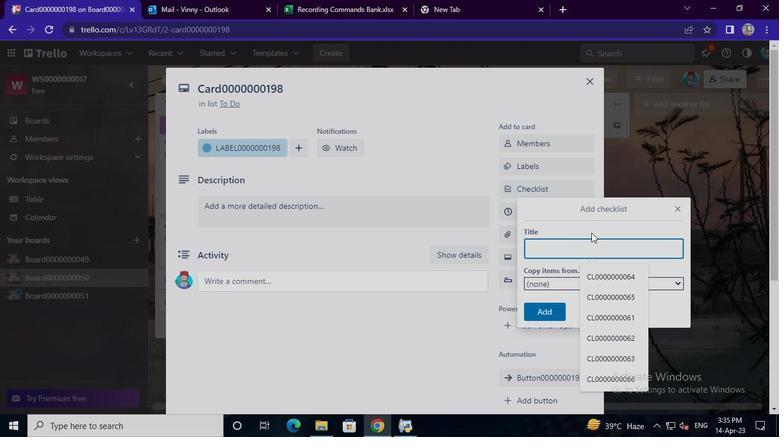 
Action: Keyboard Key.backspace
Screenshot: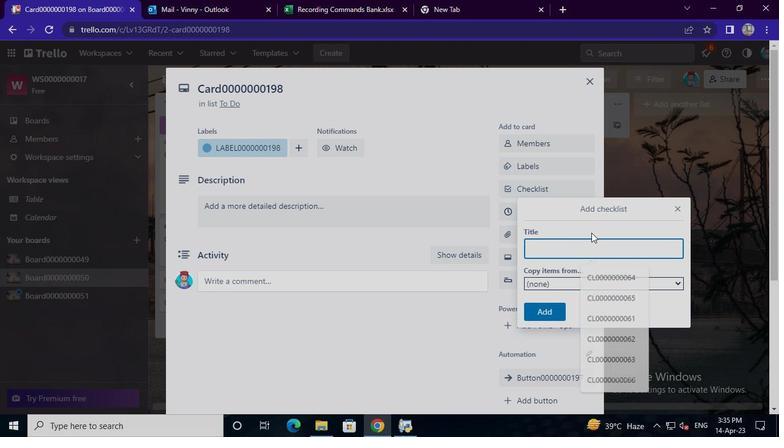 
Action: Keyboard Key.backspace
Screenshot: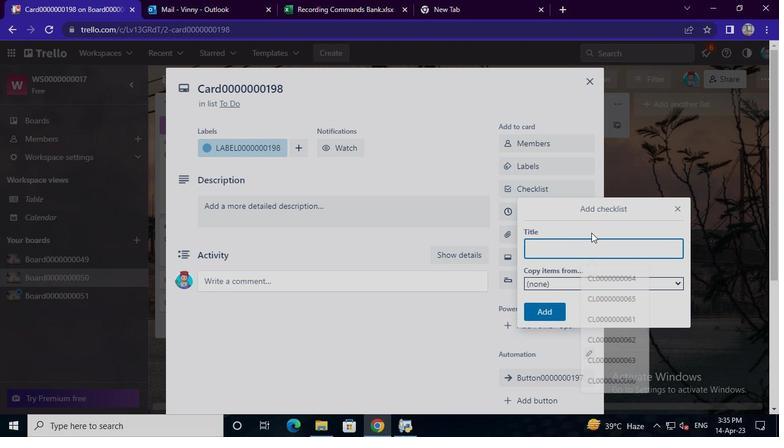 
Action: Keyboard Key.backspace
Screenshot: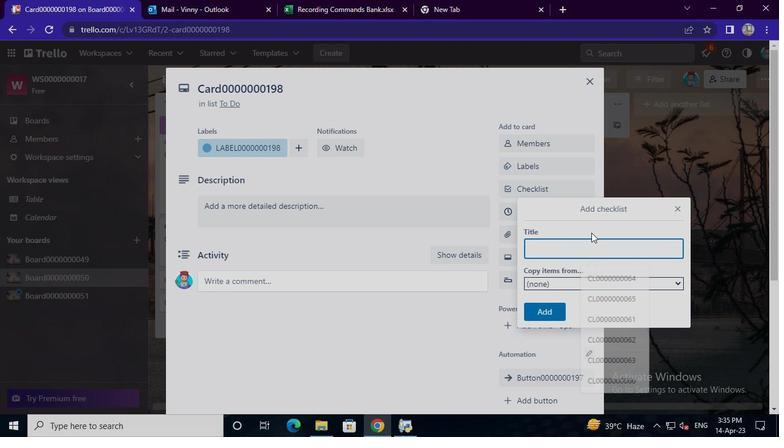 
Action: Keyboard Key.backspace
Screenshot: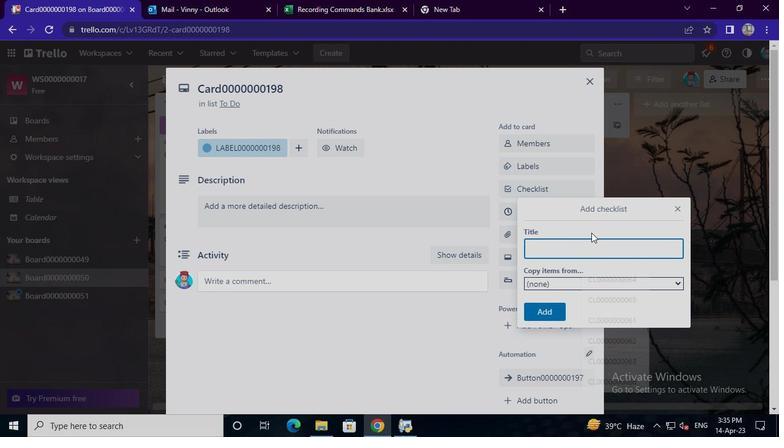 
Action: Keyboard Key.backspace
Screenshot: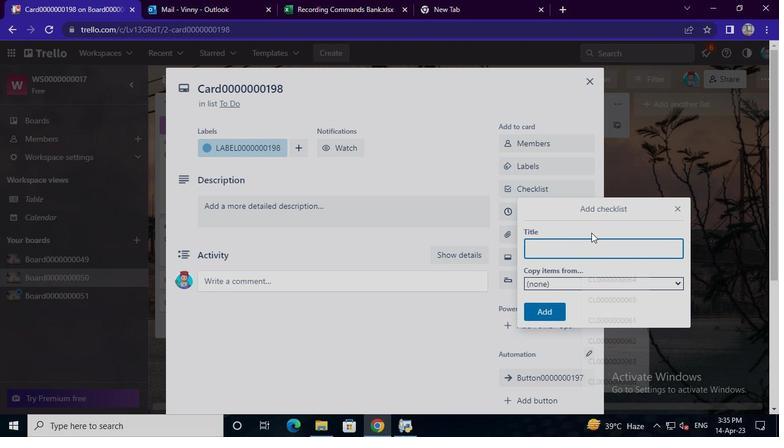 
Action: Keyboard Key.backspace
Screenshot: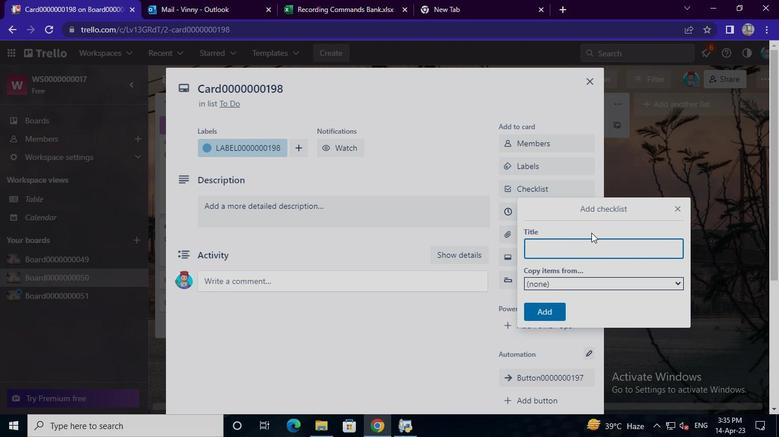 
Action: Keyboard Key.backspace
Screenshot: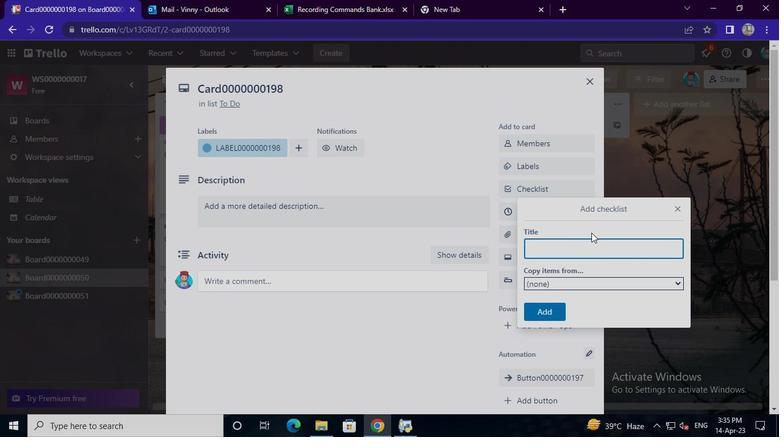 
Action: Keyboard Key.backspace
Screenshot: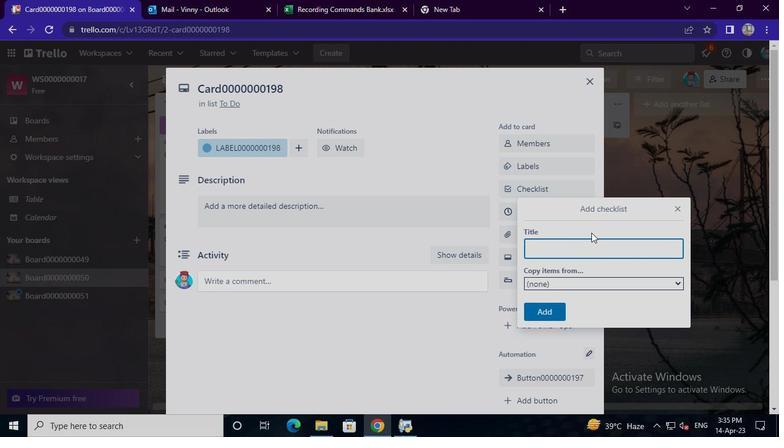 
Action: Keyboard Key.backspace
Screenshot: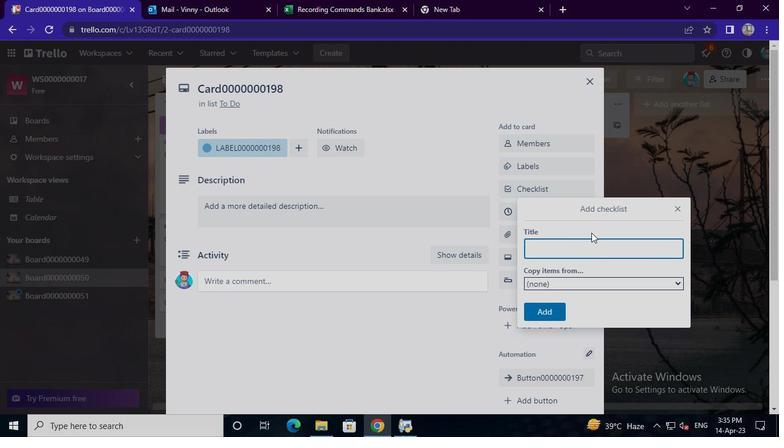 
Action: Keyboard Key.backspace
Screenshot: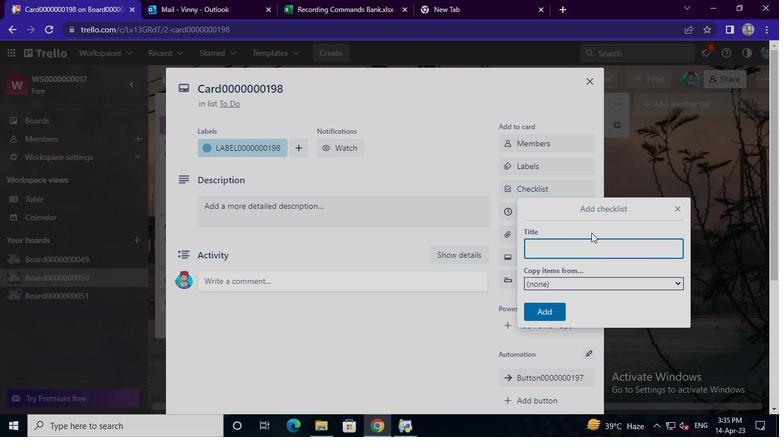
Action: Keyboard Key.backspace
Screenshot: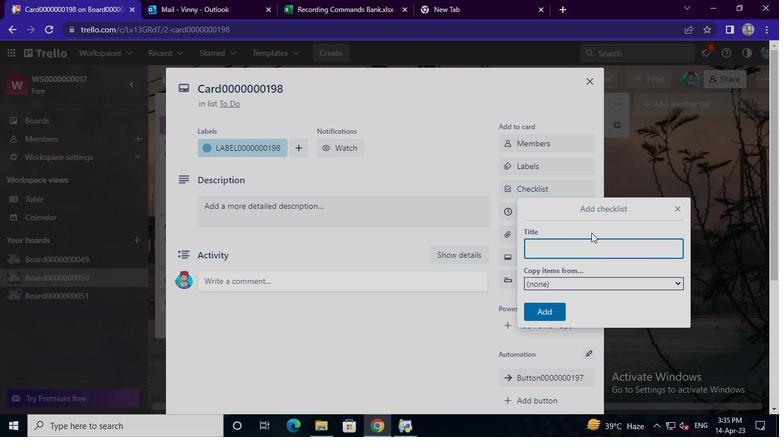 
Action: Keyboard Key.backspace
Screenshot: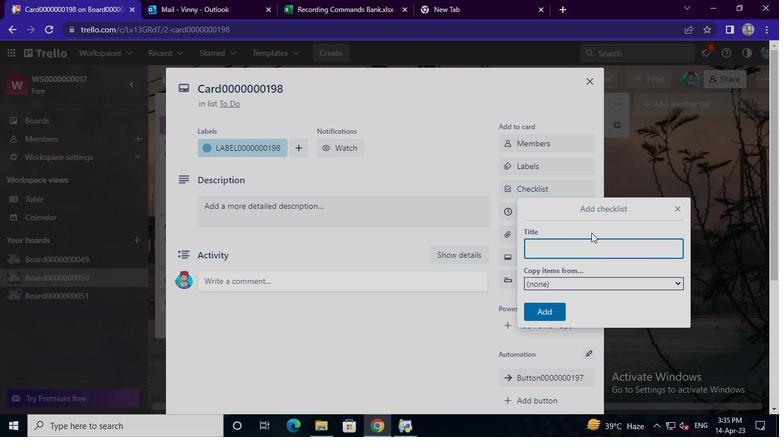 
Action: Keyboard Key.backspace
Screenshot: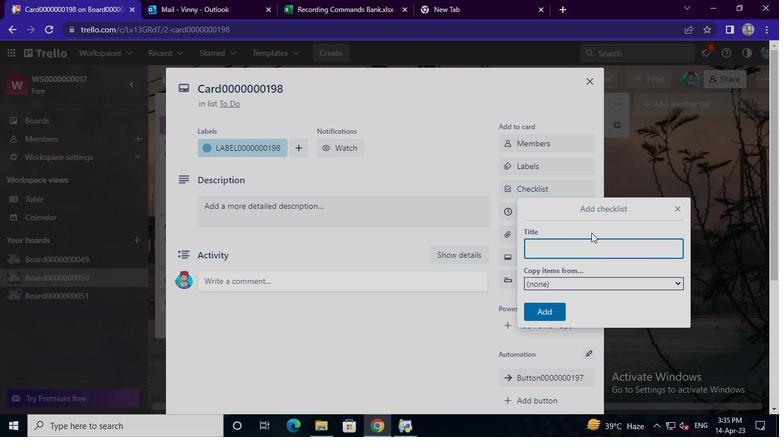 
Action: Keyboard Key.backspace
Screenshot: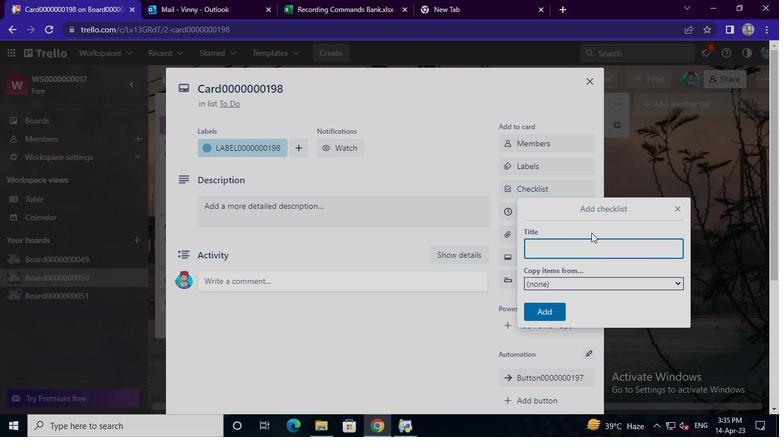 
Action: Keyboard Key.shift
Screenshot: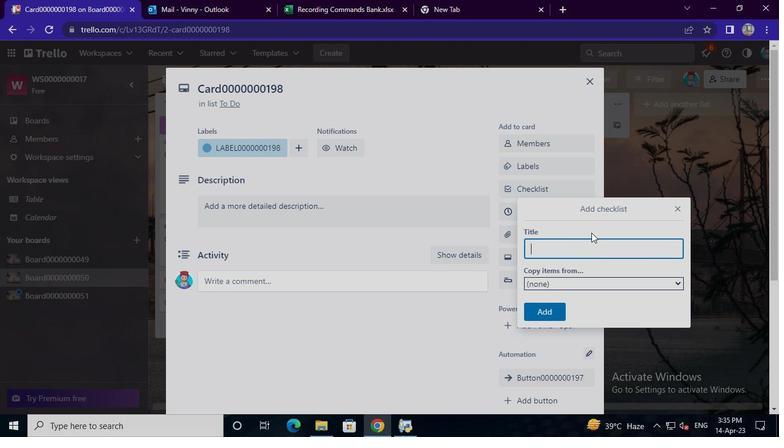 
Action: Keyboard C
Screenshot: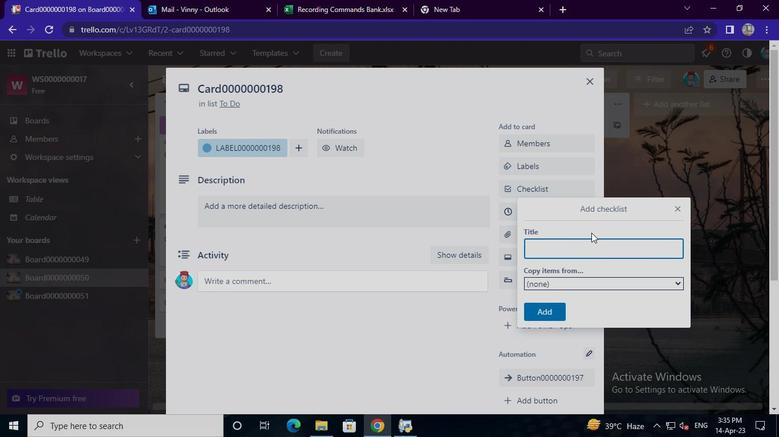 
Action: Keyboard L
Screenshot: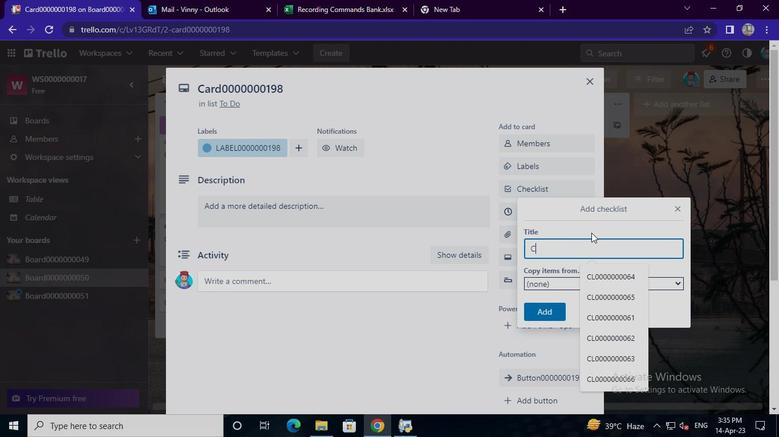
Action: Keyboard <96>
Screenshot: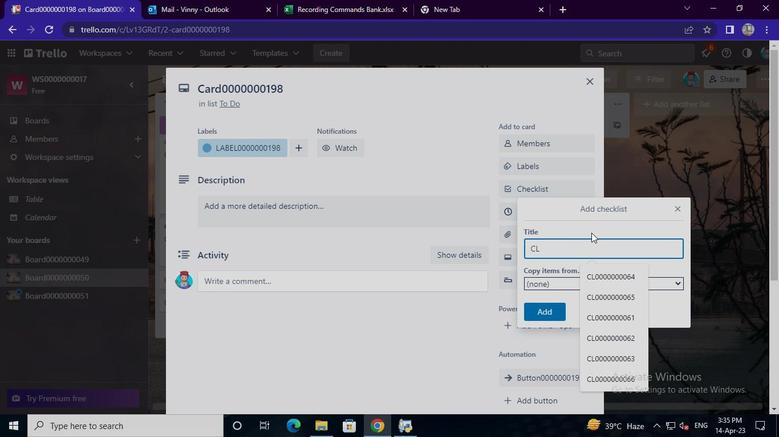 
Action: Keyboard <96>
Screenshot: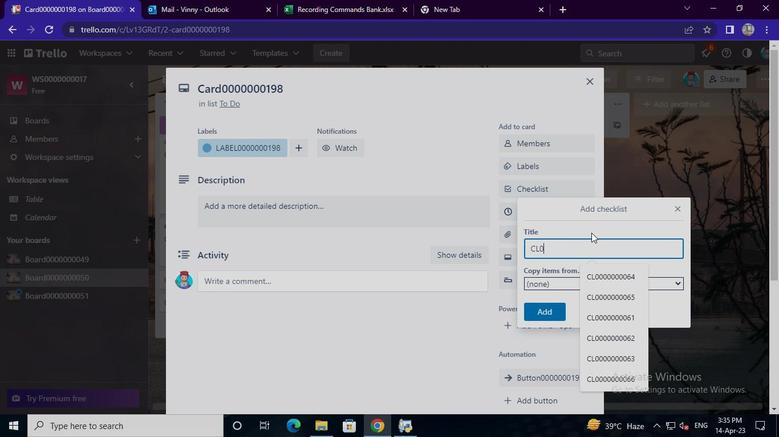 
Action: Keyboard <96>
Screenshot: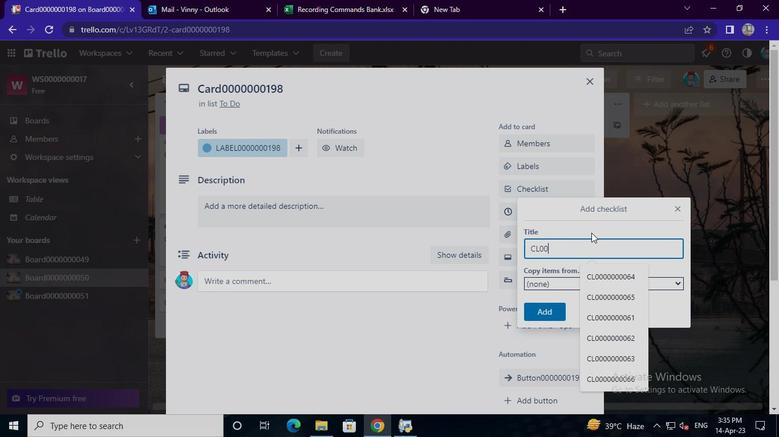 
Action: Keyboard <96>
Screenshot: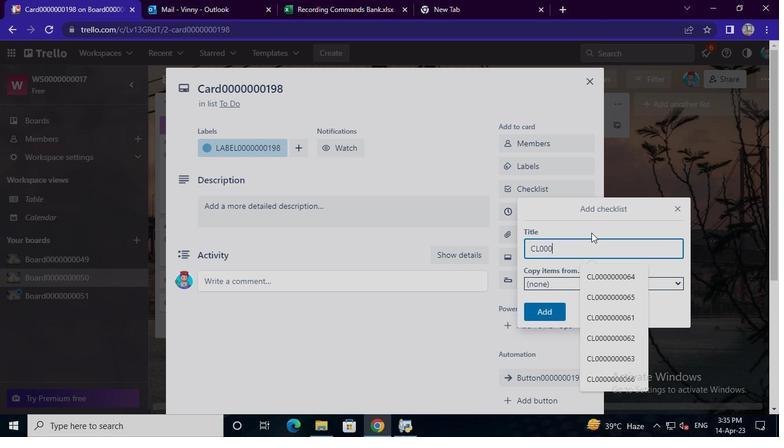 
Action: Keyboard <96>
Screenshot: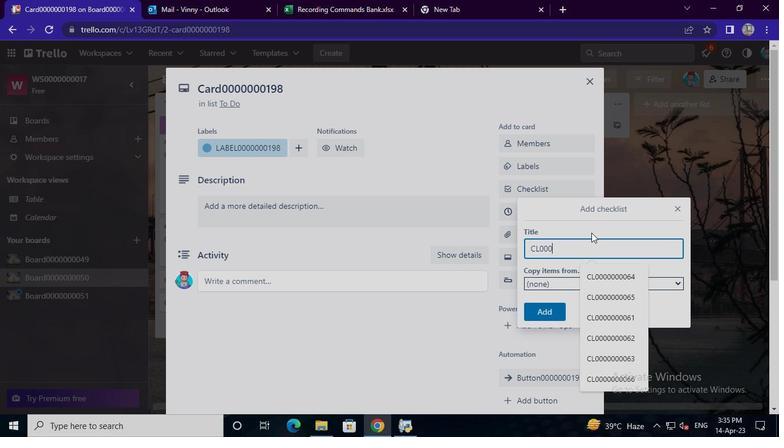 
Action: Keyboard <96>
Screenshot: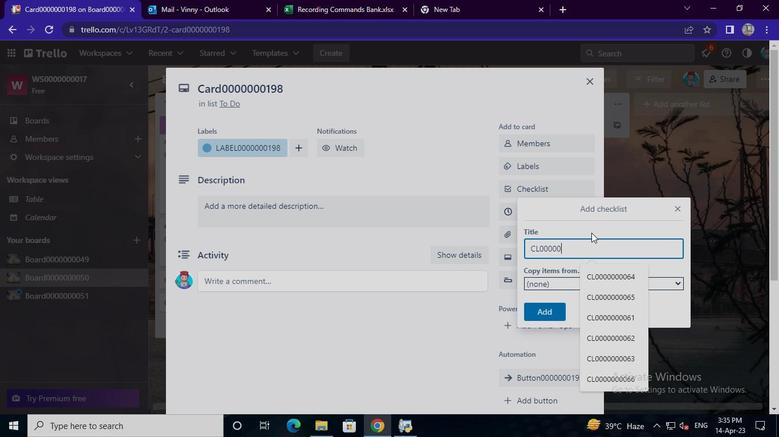 
Action: Keyboard <96>
Screenshot: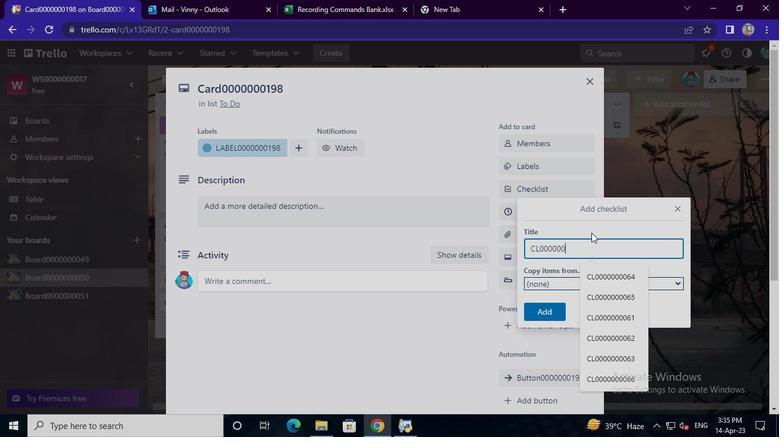 
Action: Keyboard <97>
Screenshot: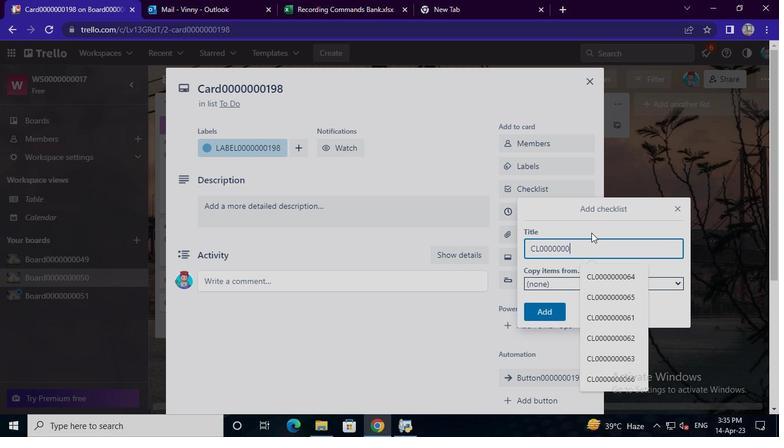
Action: Keyboard <105>
Screenshot: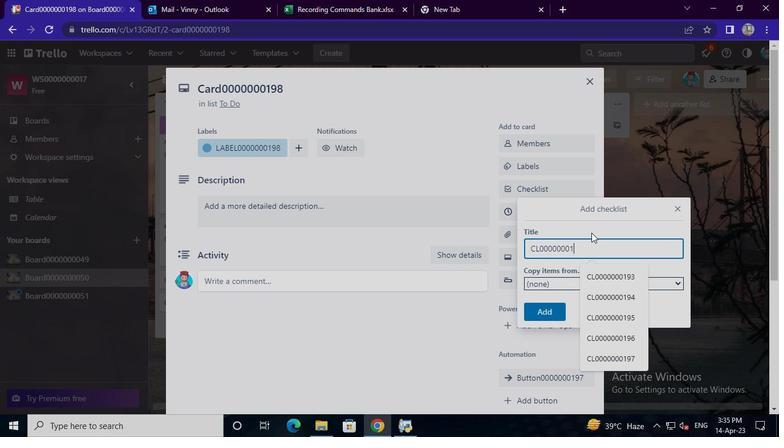 
Action: Keyboard <104>
Screenshot: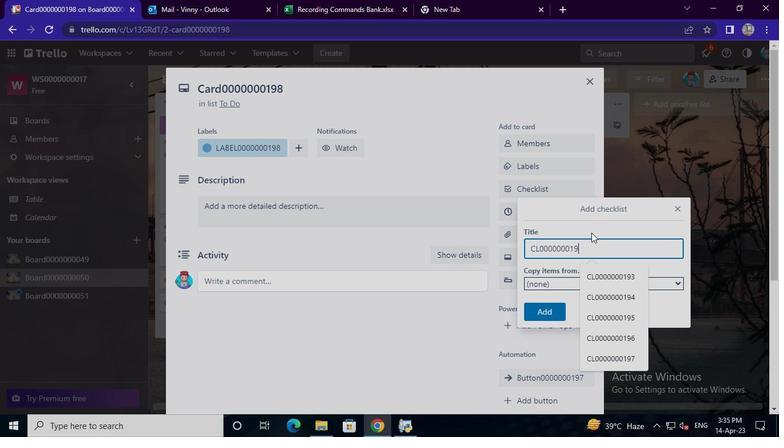
Action: Mouse moved to (554, 314)
Screenshot: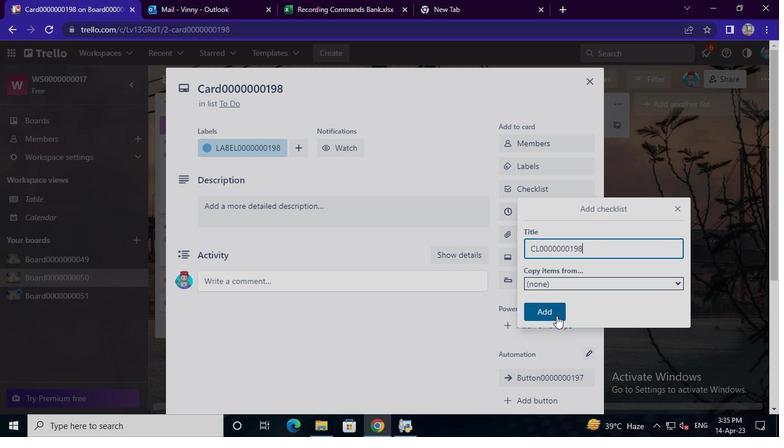 
Action: Mouse pressed left at (554, 314)
Screenshot: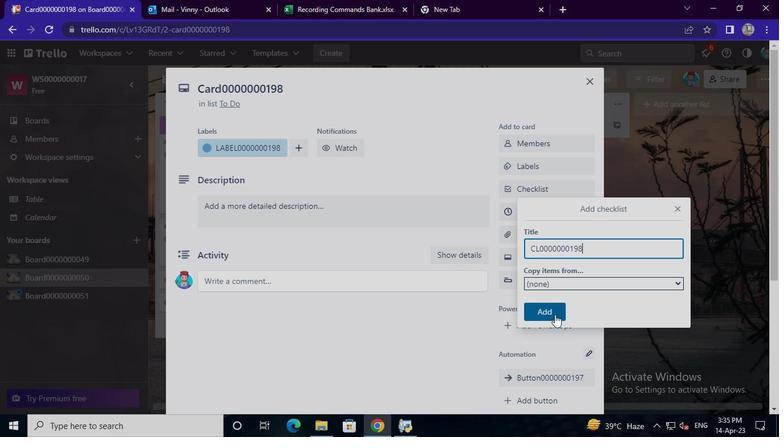 
Action: Mouse moved to (537, 215)
Screenshot: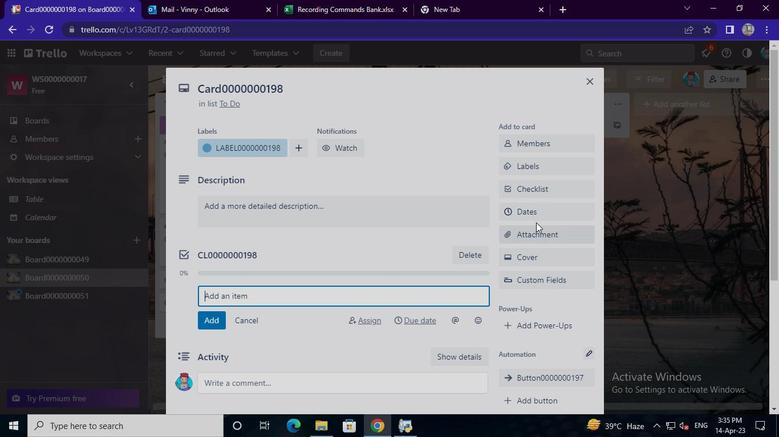 
Action: Mouse pressed left at (537, 215)
Screenshot: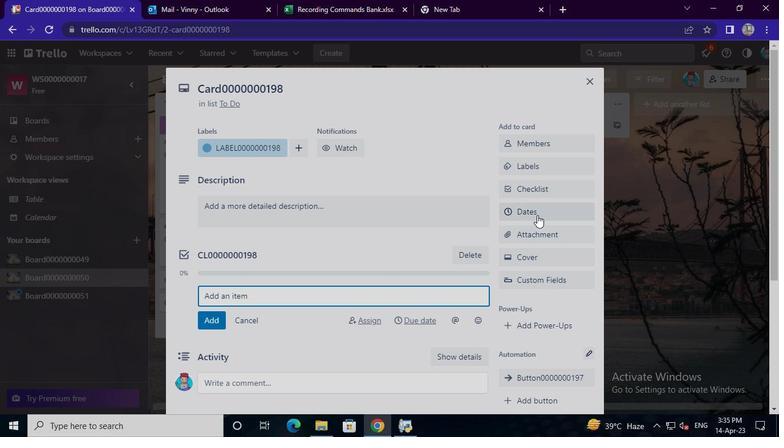 
Action: Mouse moved to (509, 284)
Screenshot: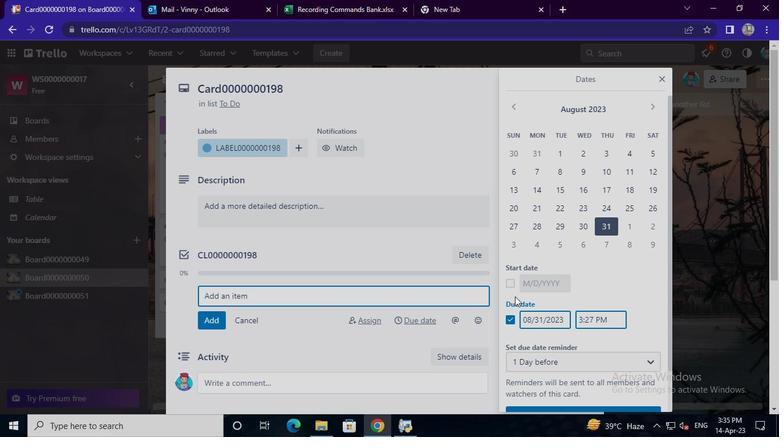 
Action: Mouse pressed left at (509, 284)
Screenshot: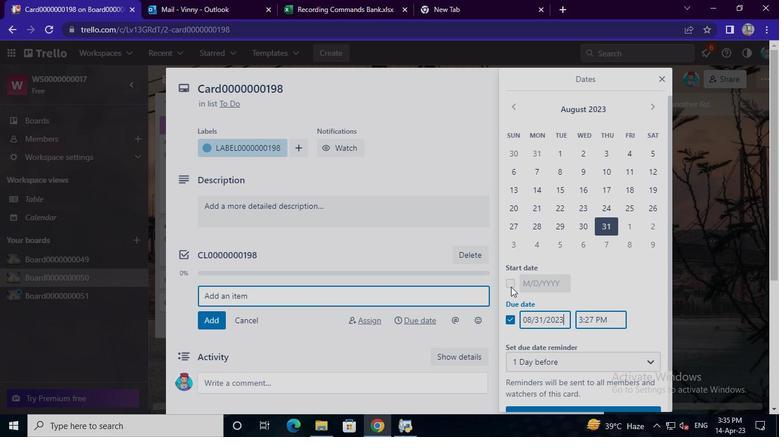 
Action: Mouse moved to (510, 317)
Screenshot: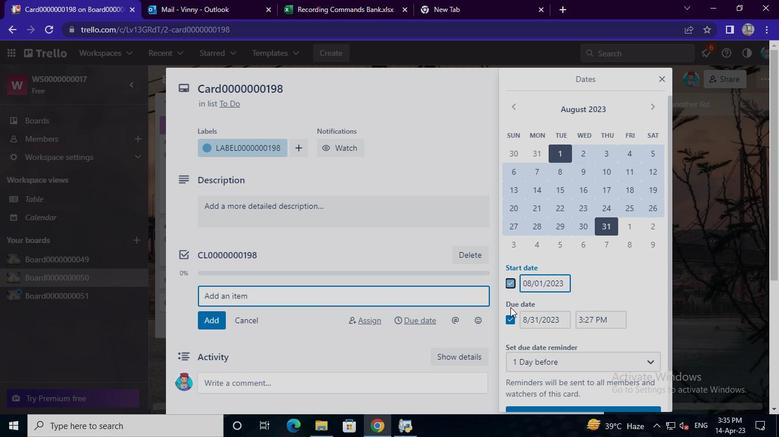 
Action: Mouse pressed left at (510, 317)
Screenshot: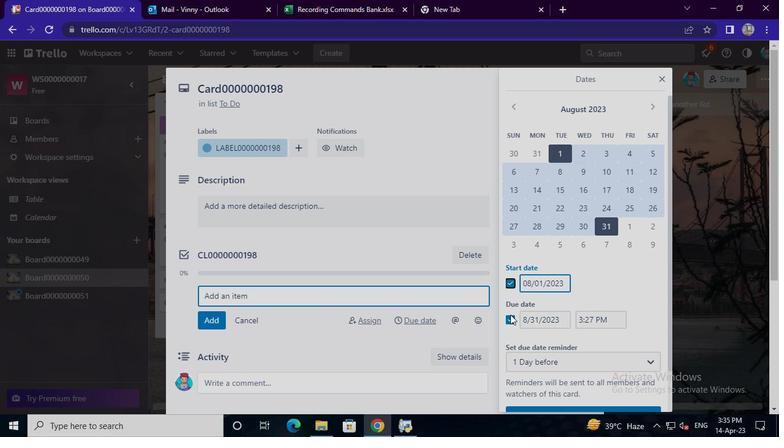 
Action: Mouse moved to (651, 100)
Screenshot: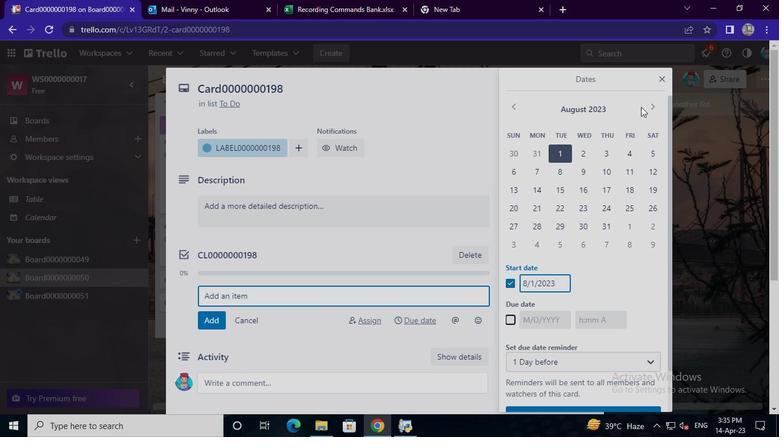 
Action: Mouse pressed left at (651, 100)
Screenshot: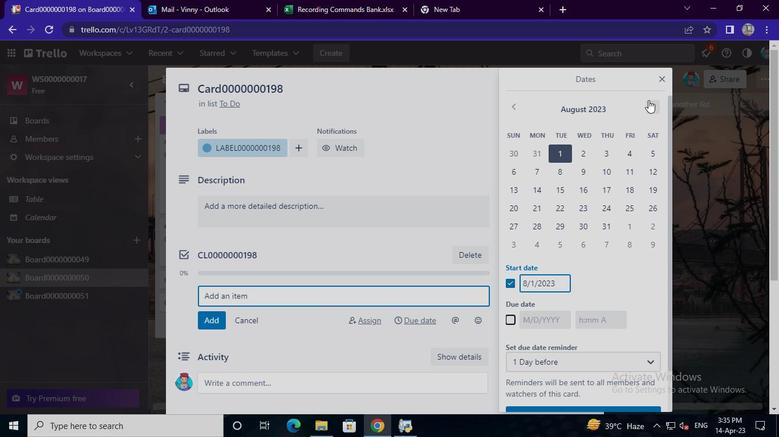 
Action: Mouse moved to (624, 151)
Screenshot: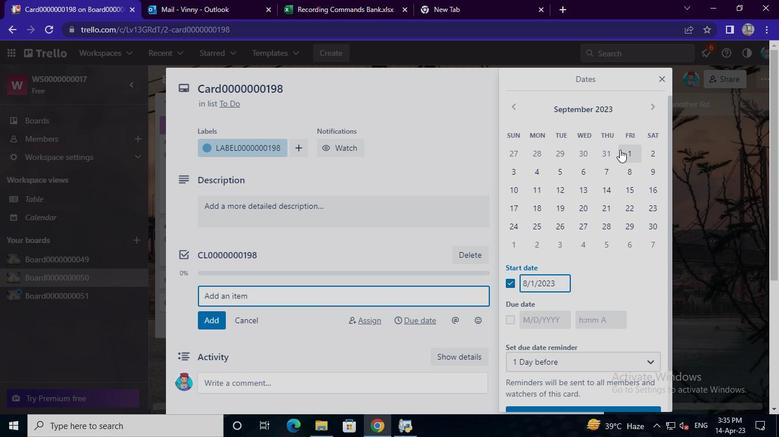 
Action: Mouse pressed left at (624, 151)
Screenshot: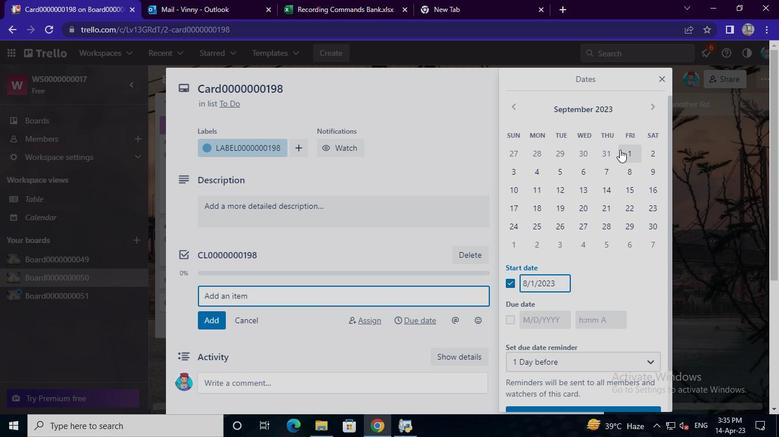 
Action: Mouse moved to (509, 320)
Screenshot: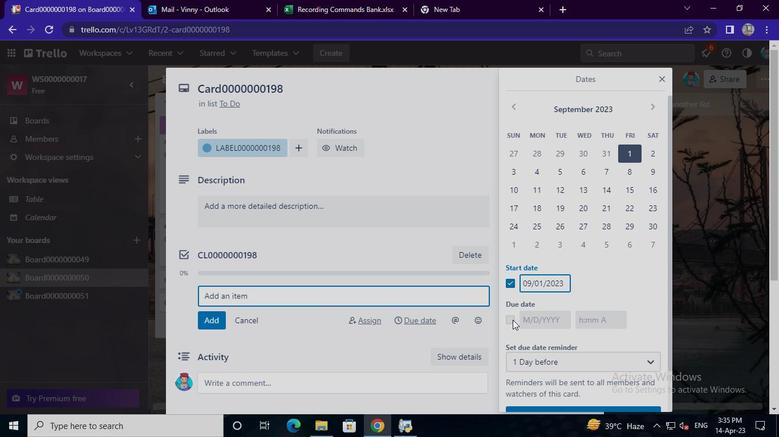 
Action: Mouse pressed left at (509, 320)
Screenshot: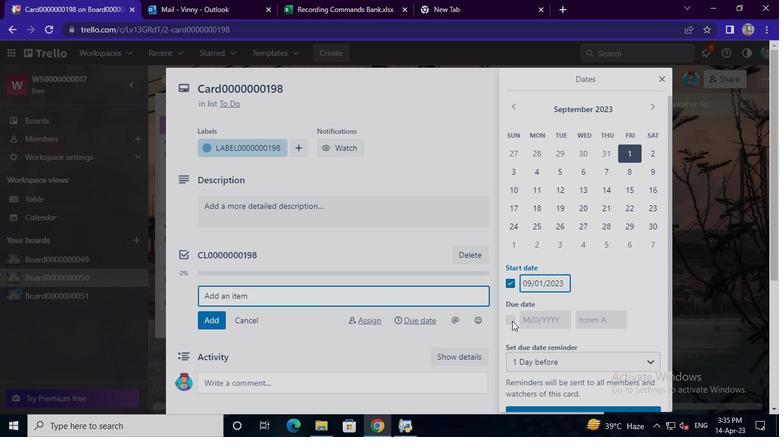 
Action: Mouse moved to (647, 228)
Screenshot: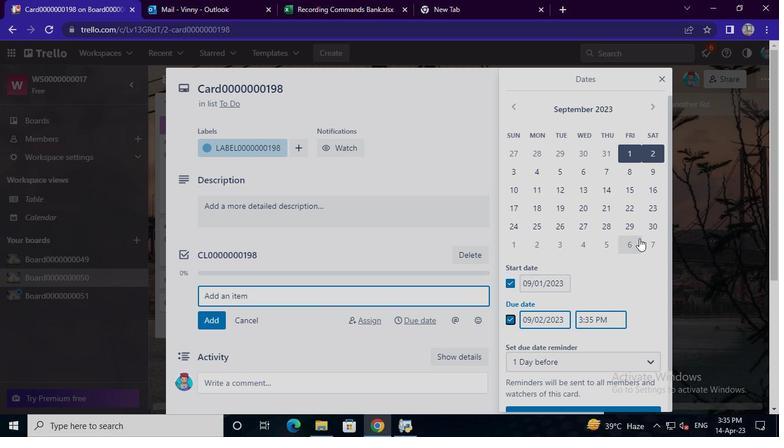 
Action: Mouse pressed left at (647, 228)
Screenshot: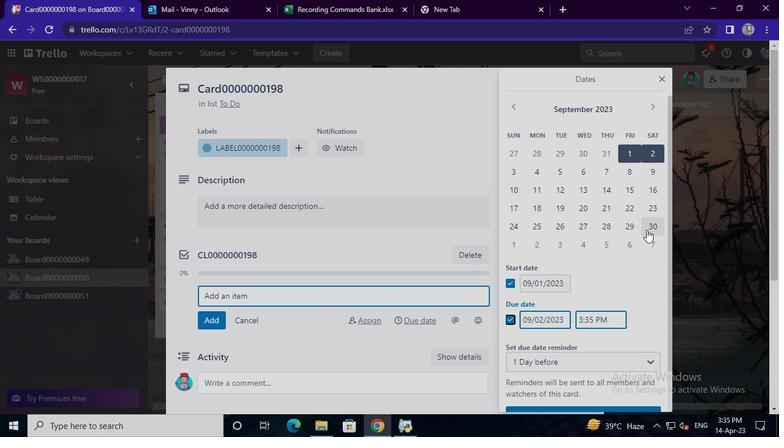 
Action: Mouse moved to (601, 407)
Screenshot: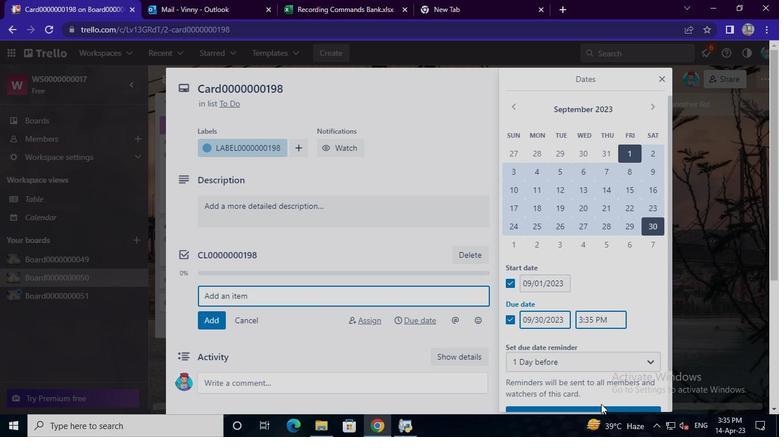 
Action: Mouse pressed left at (601, 407)
Screenshot: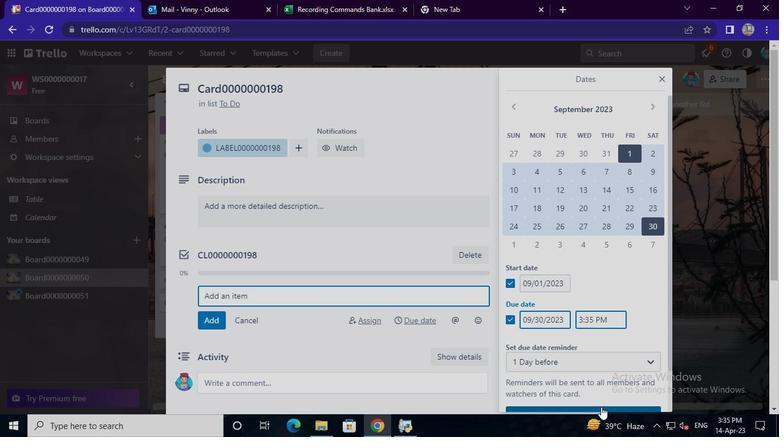 
Action: Mouse moved to (402, 430)
Screenshot: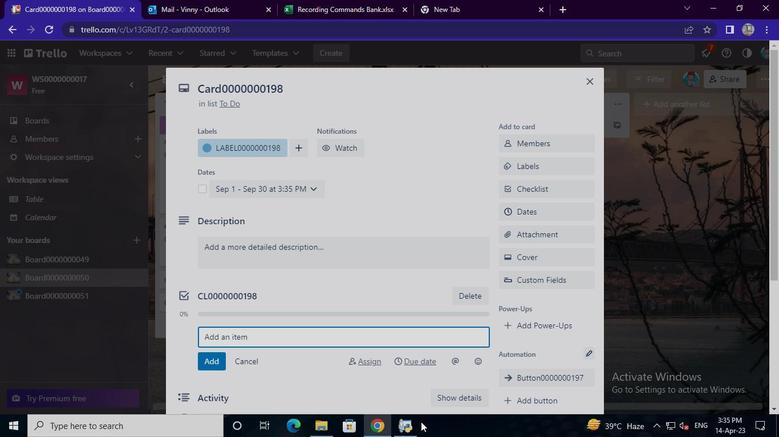 
Action: Mouse pressed left at (402, 430)
Screenshot: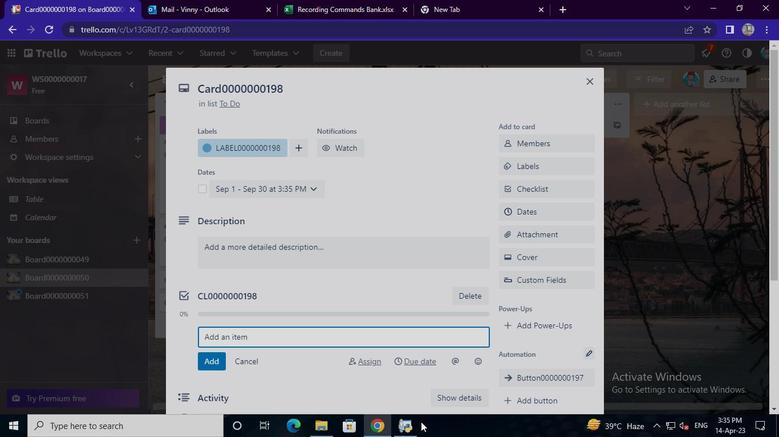 
Action: Mouse moved to (617, 62)
Screenshot: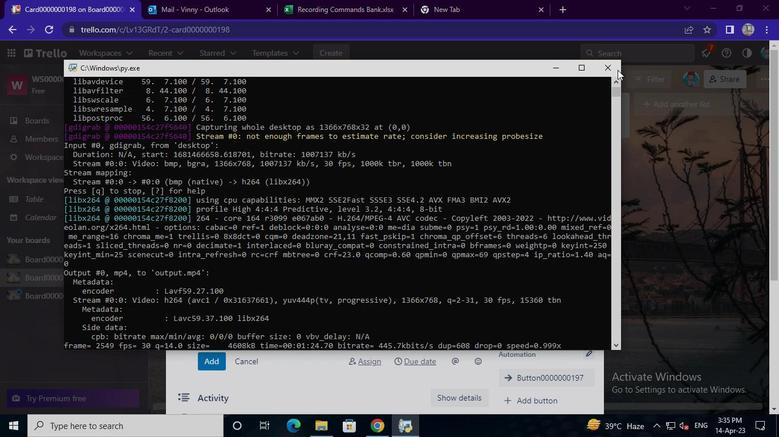 
Action: Mouse pressed left at (617, 62)
Screenshot: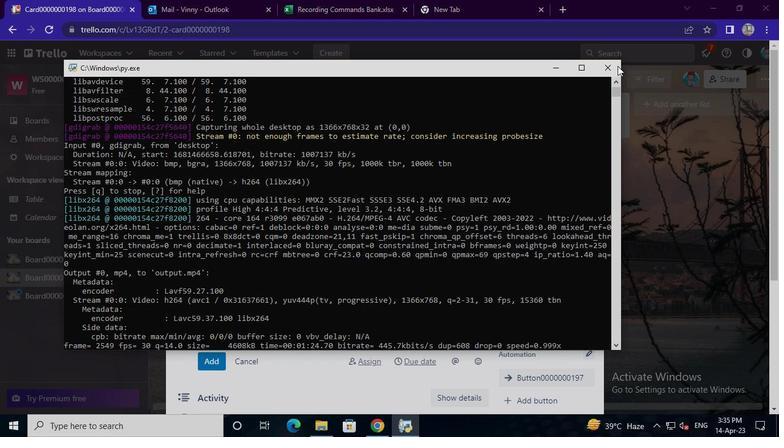 
